 Task: Look for space in Sahāwar, India from 4th June, 2023 to 15th June, 2023 for 2 adults in price range Rs.10000 to Rs.15000. Place can be entire place with 1  bedroom having 1 bed and 1 bathroom. Property type can be house, flat, guest house, hotel. Booking option can be shelf check-in. Required host language is English.
Action: Mouse moved to (414, 59)
Screenshot: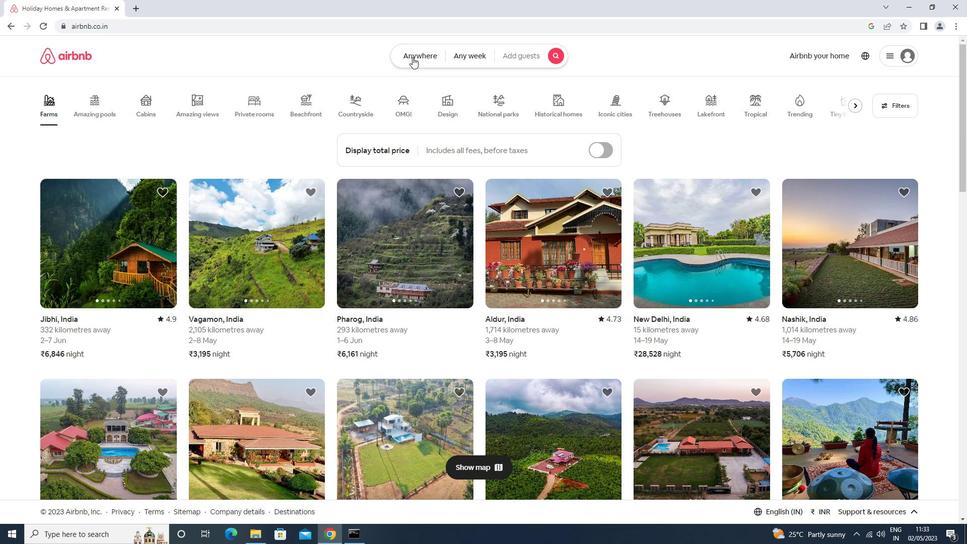 
Action: Mouse pressed left at (414, 59)
Screenshot: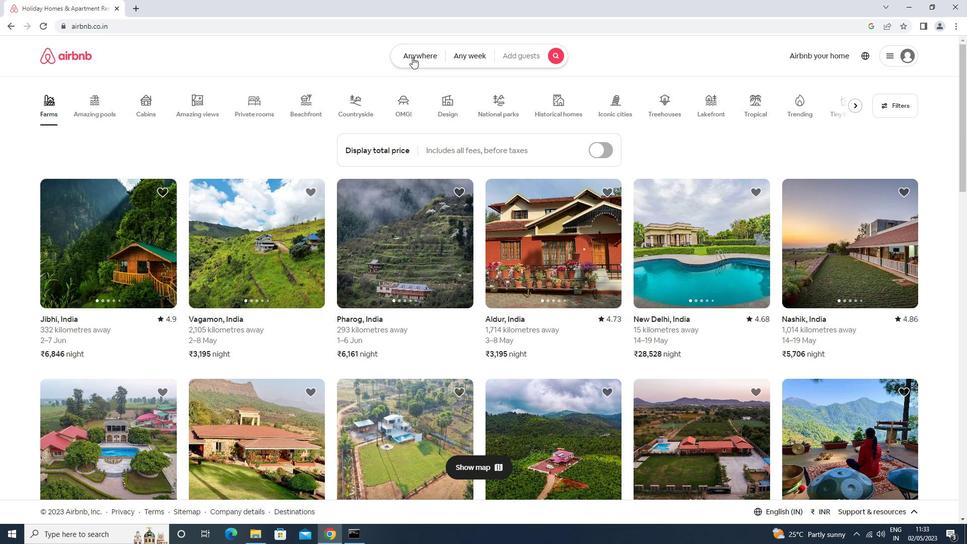 
Action: Mouse moved to (354, 92)
Screenshot: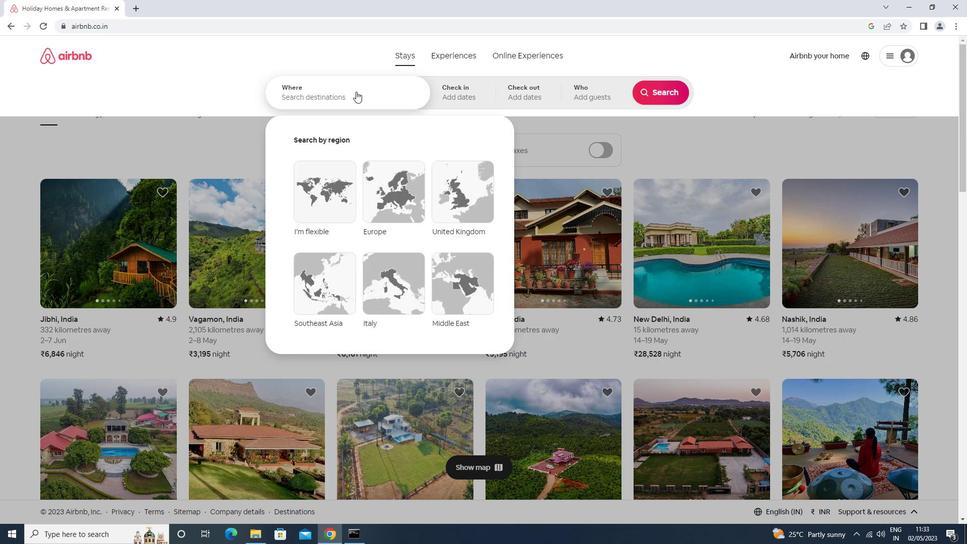 
Action: Mouse pressed left at (354, 92)
Screenshot: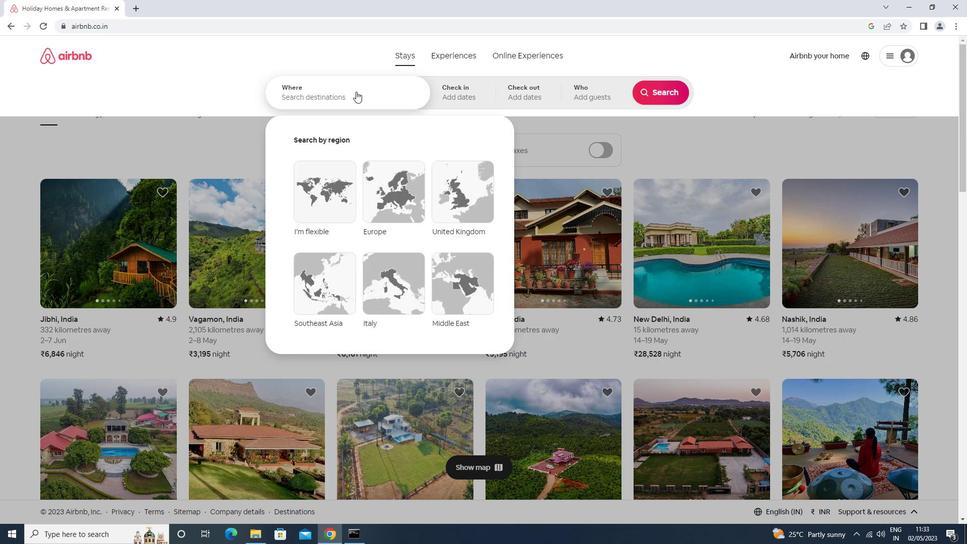 
Action: Key pressed s<Key.caps_lock>ahawar<Key.enter>
Screenshot: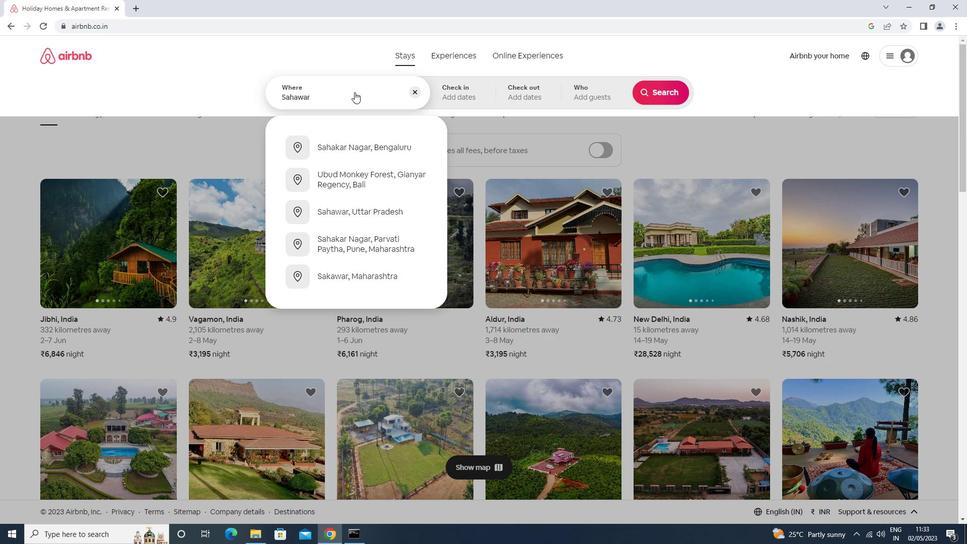 
Action: Mouse moved to (508, 239)
Screenshot: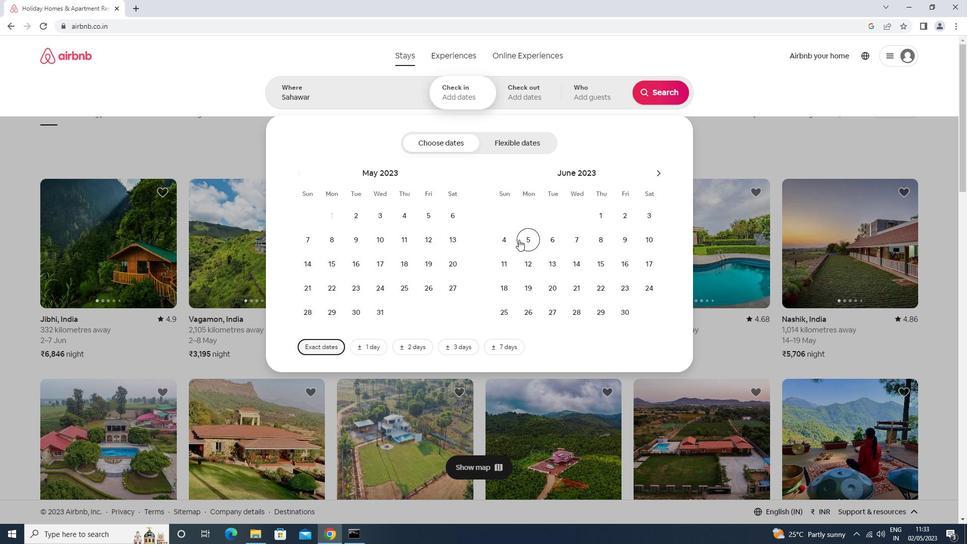
Action: Mouse pressed left at (508, 239)
Screenshot: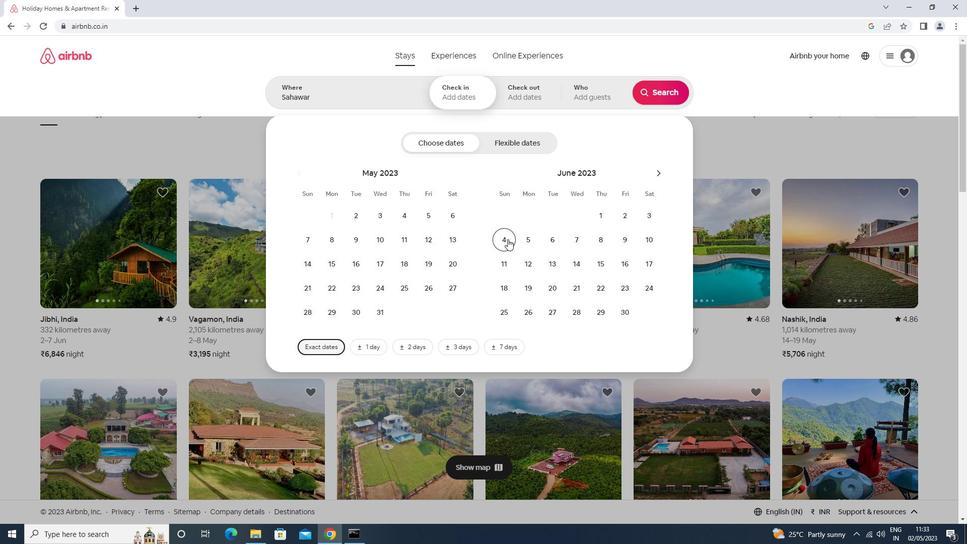 
Action: Mouse moved to (605, 268)
Screenshot: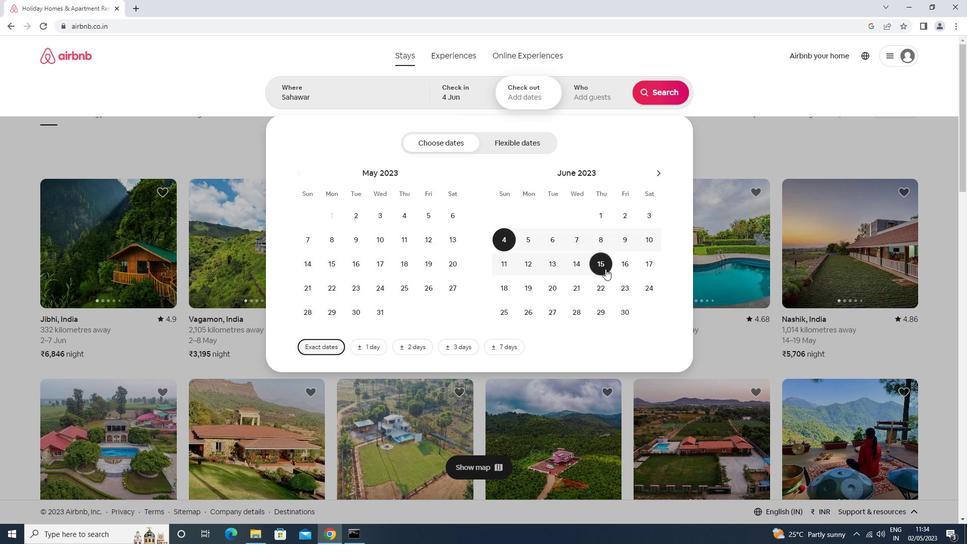 
Action: Mouse pressed left at (605, 268)
Screenshot: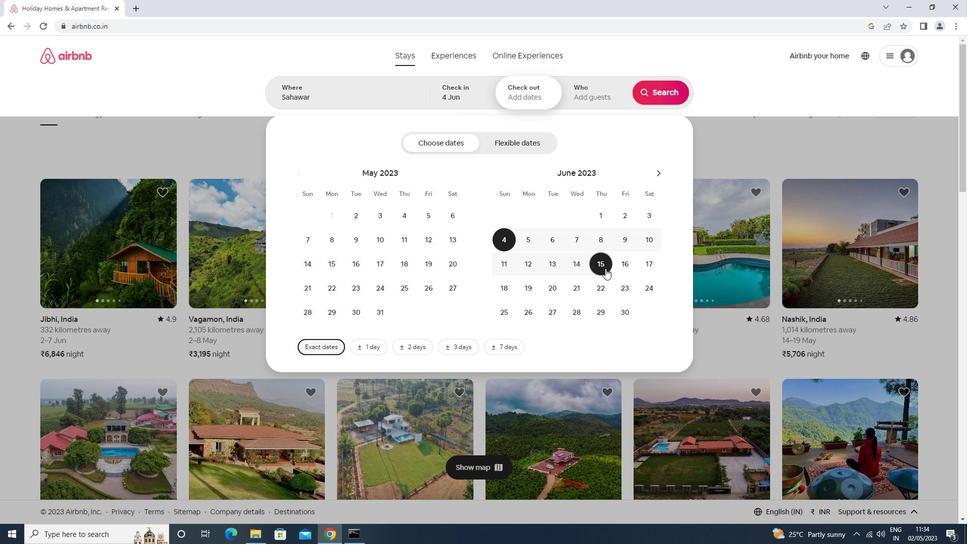 
Action: Mouse moved to (594, 104)
Screenshot: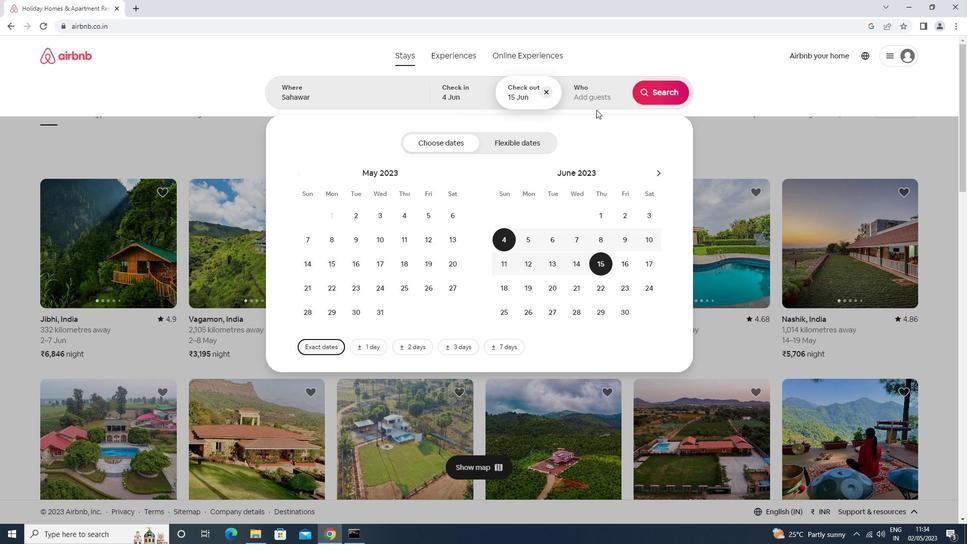 
Action: Mouse pressed left at (594, 104)
Screenshot: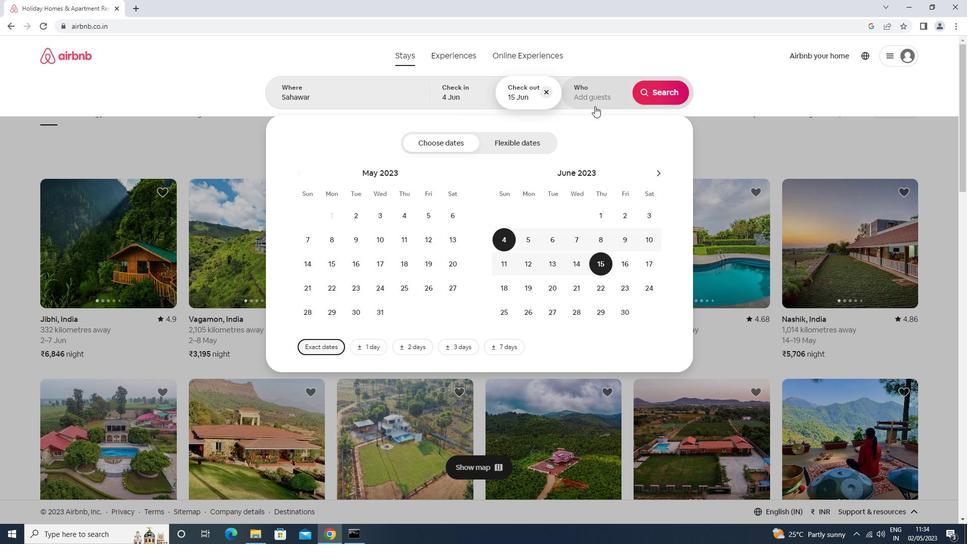 
Action: Mouse moved to (665, 143)
Screenshot: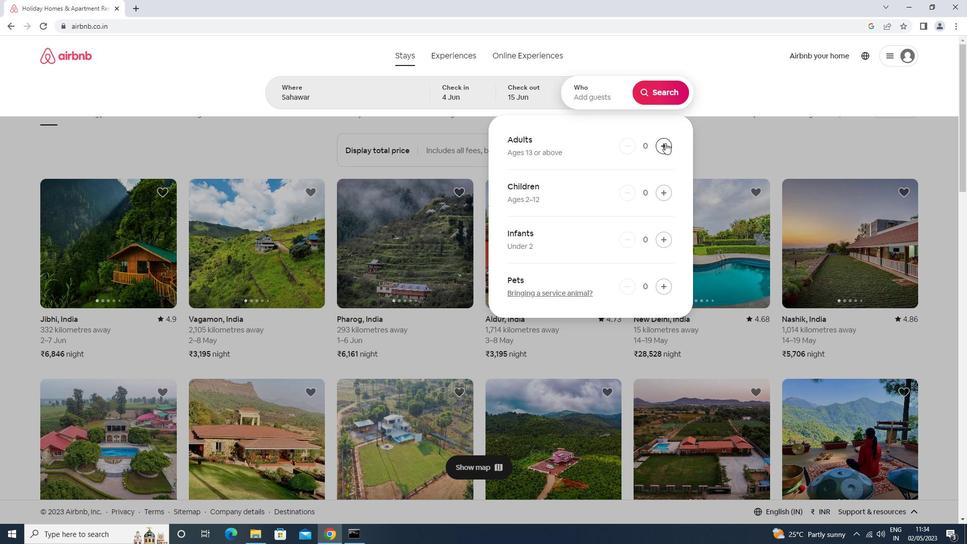 
Action: Mouse pressed left at (665, 143)
Screenshot: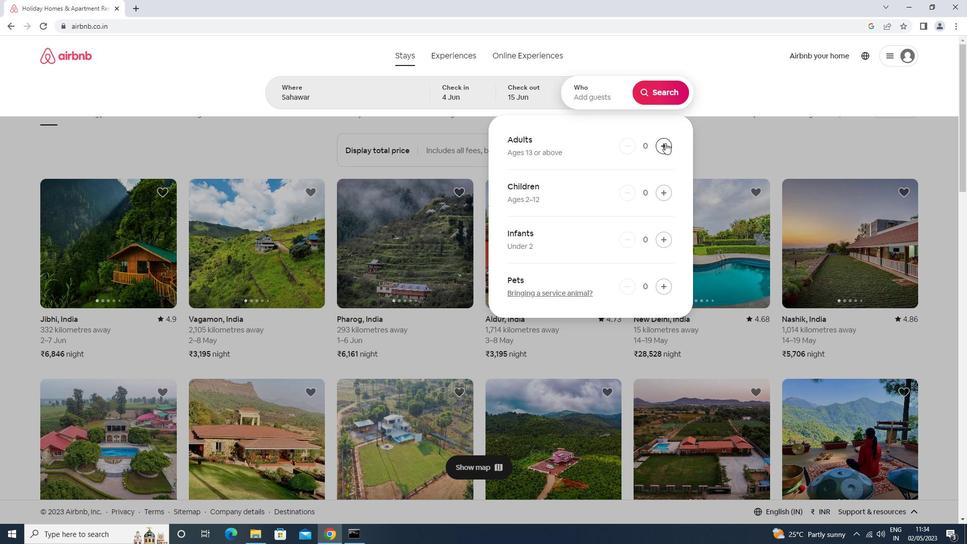 
Action: Mouse pressed left at (665, 143)
Screenshot: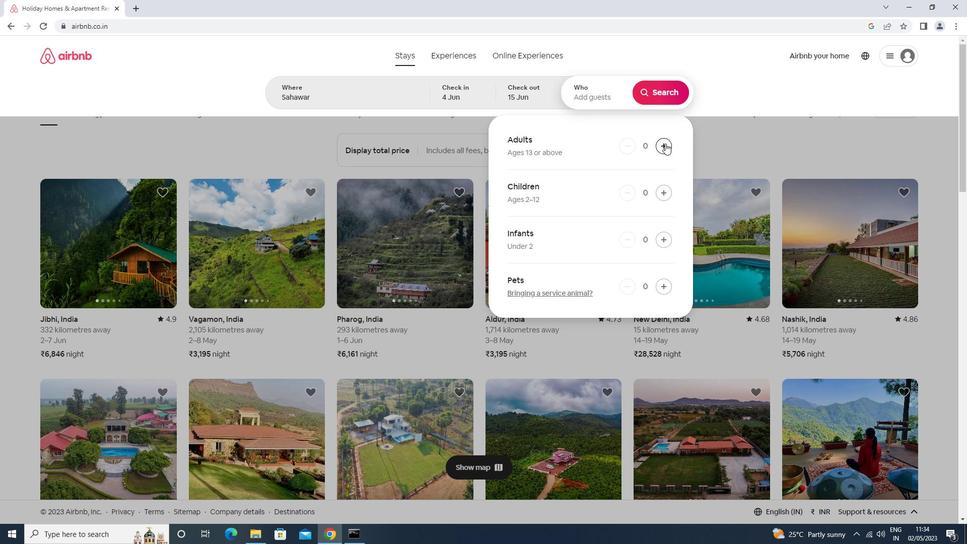 
Action: Mouse moved to (662, 86)
Screenshot: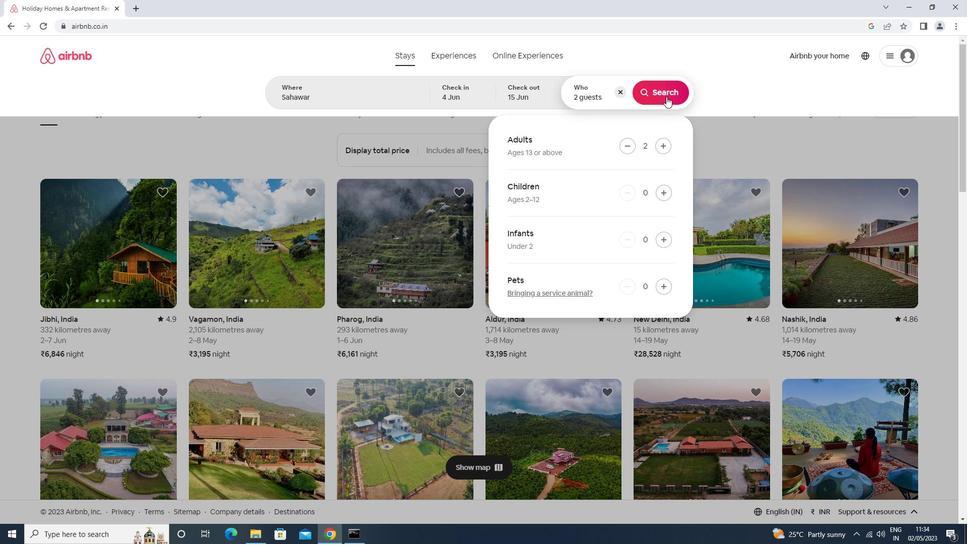 
Action: Mouse pressed left at (662, 86)
Screenshot: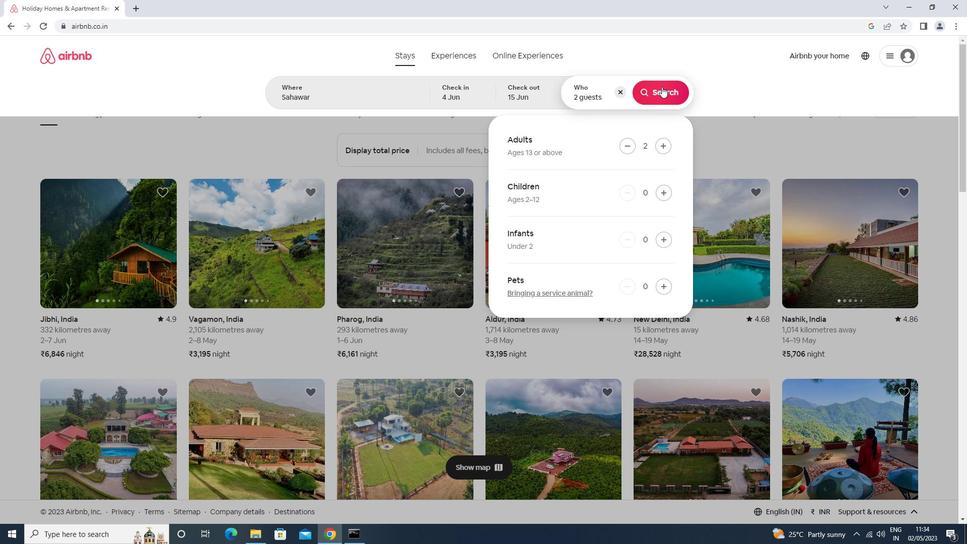 
Action: Mouse moved to (925, 96)
Screenshot: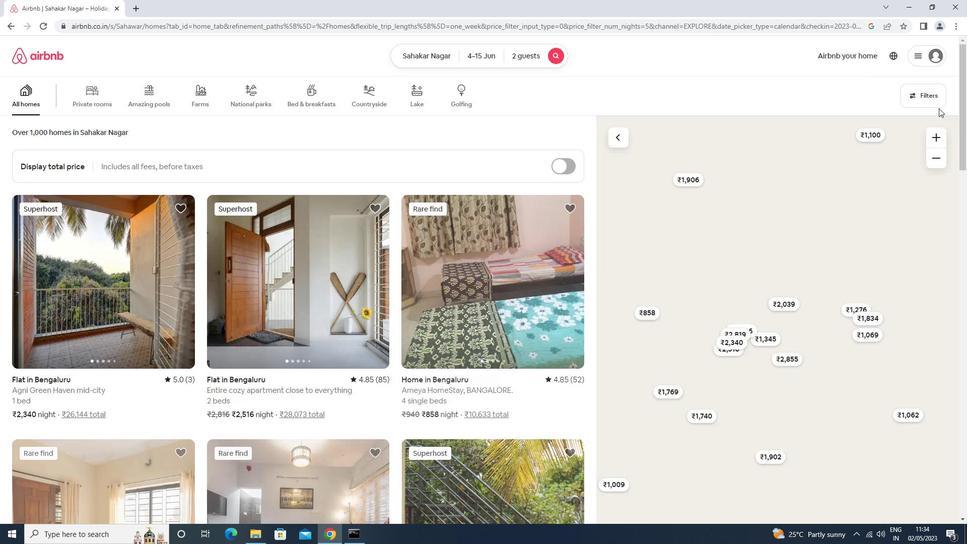 
Action: Mouse pressed left at (925, 96)
Screenshot: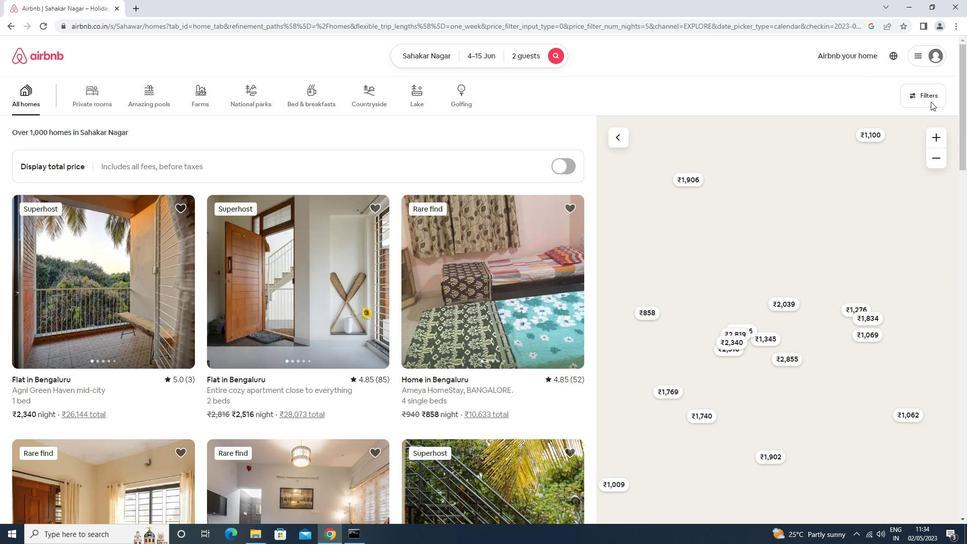 
Action: Mouse moved to (435, 225)
Screenshot: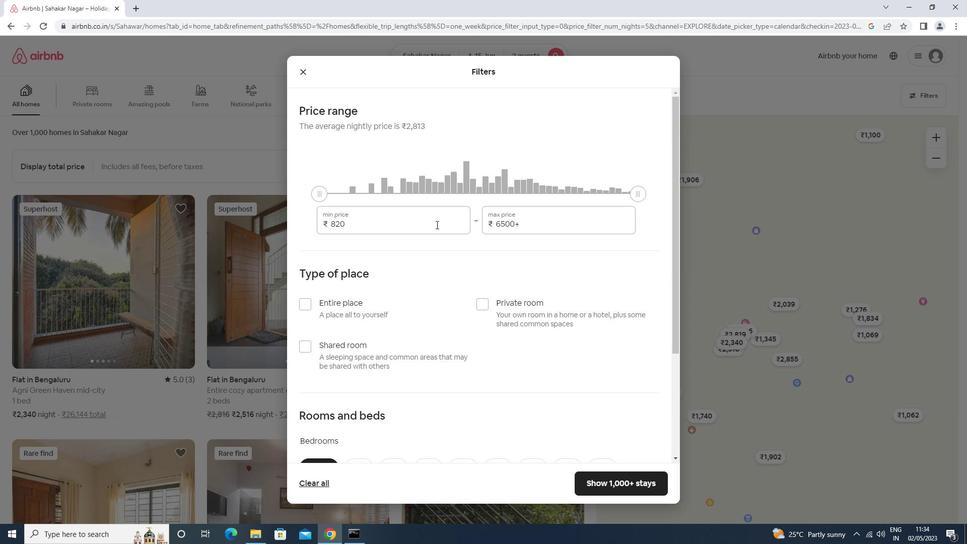 
Action: Mouse pressed left at (435, 225)
Screenshot: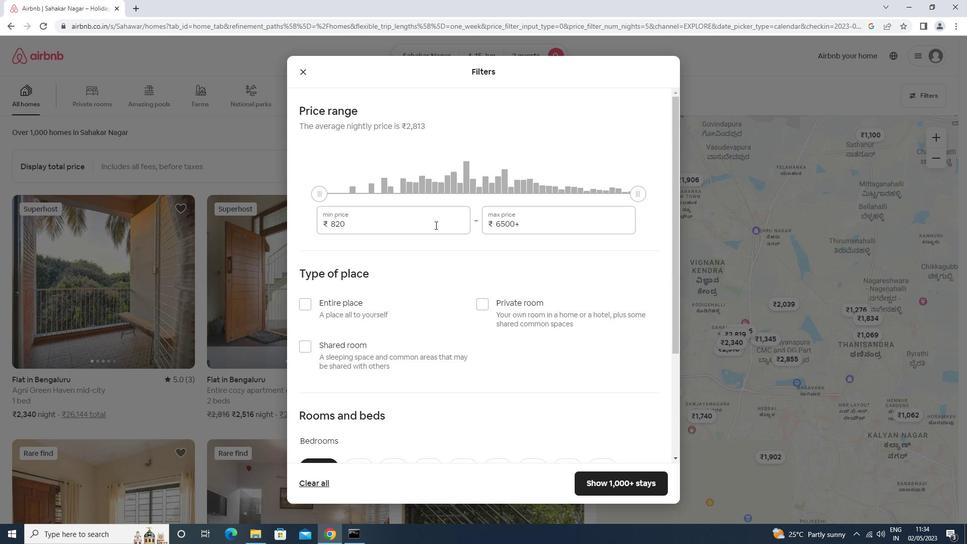 
Action: Mouse moved to (433, 225)
Screenshot: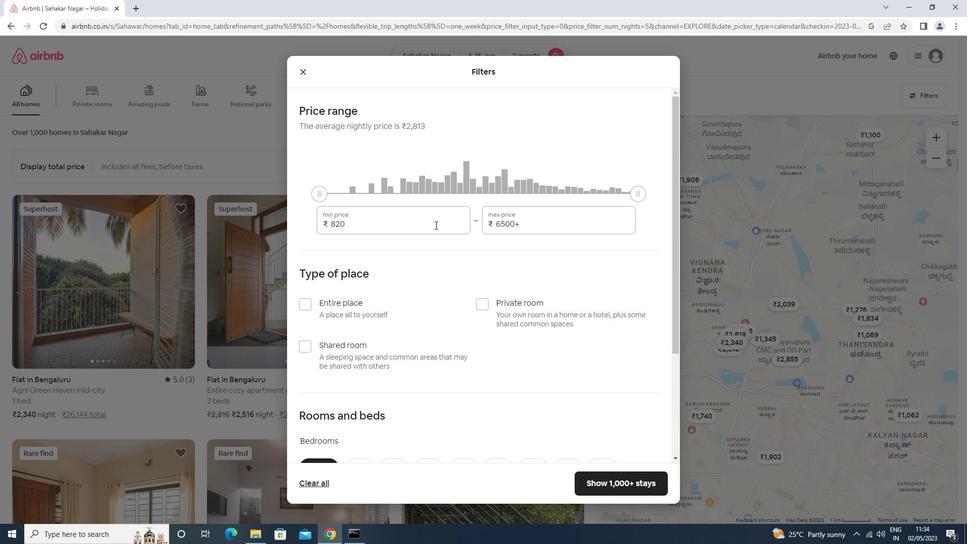 
Action: Key pressed <Key.backspace><Key.backspace><Key.backspace><Key.backspace><Key.backspace><Key.backspace>10000<Key.tab>15000
Screenshot: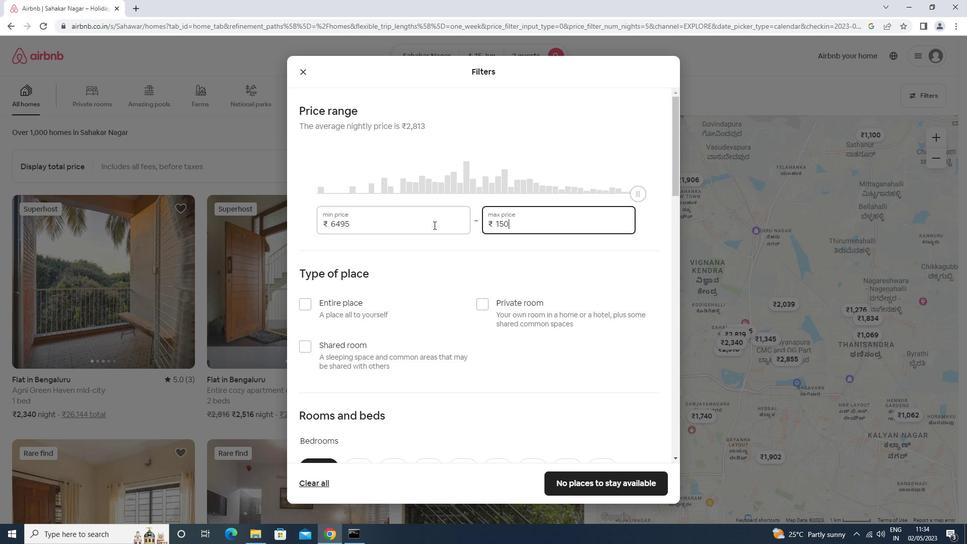 
Action: Mouse moved to (317, 306)
Screenshot: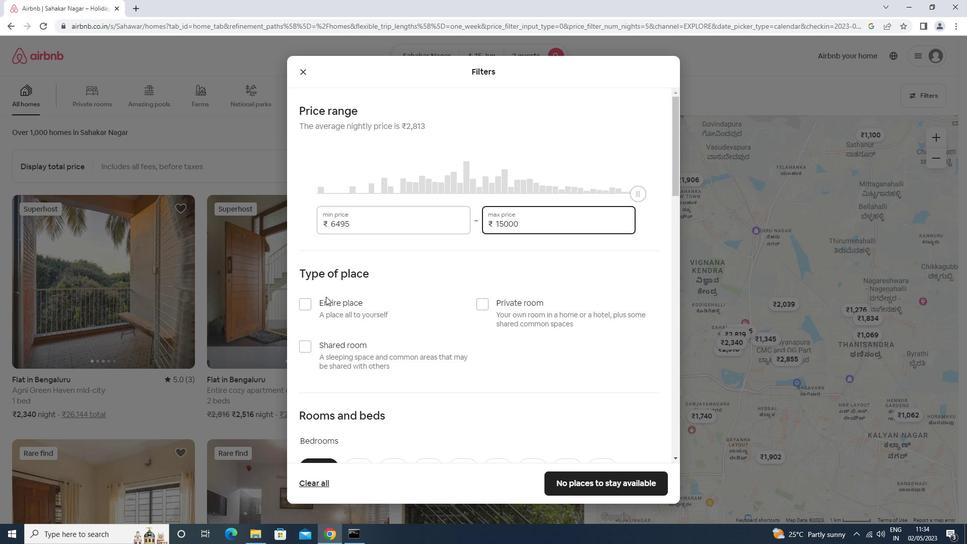 
Action: Mouse pressed left at (317, 306)
Screenshot: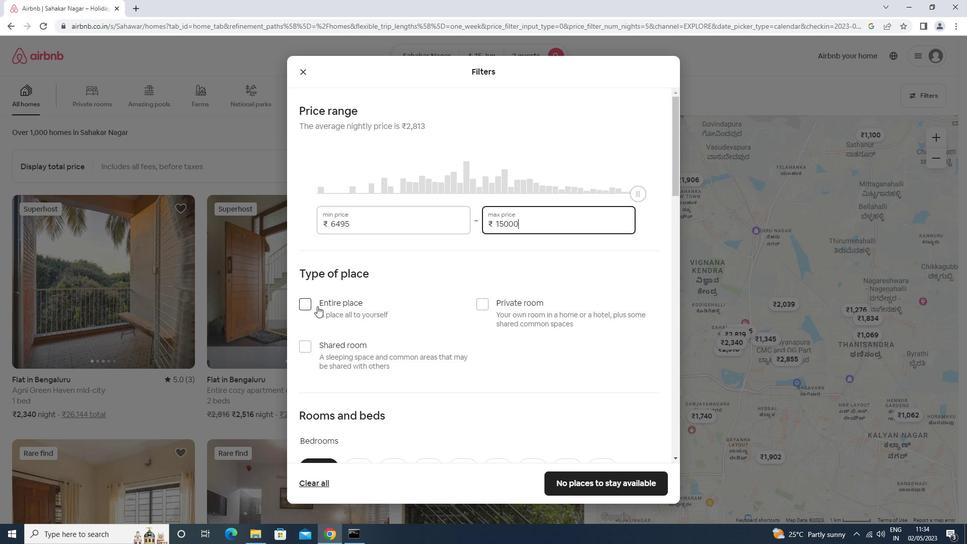 
Action: Mouse moved to (336, 302)
Screenshot: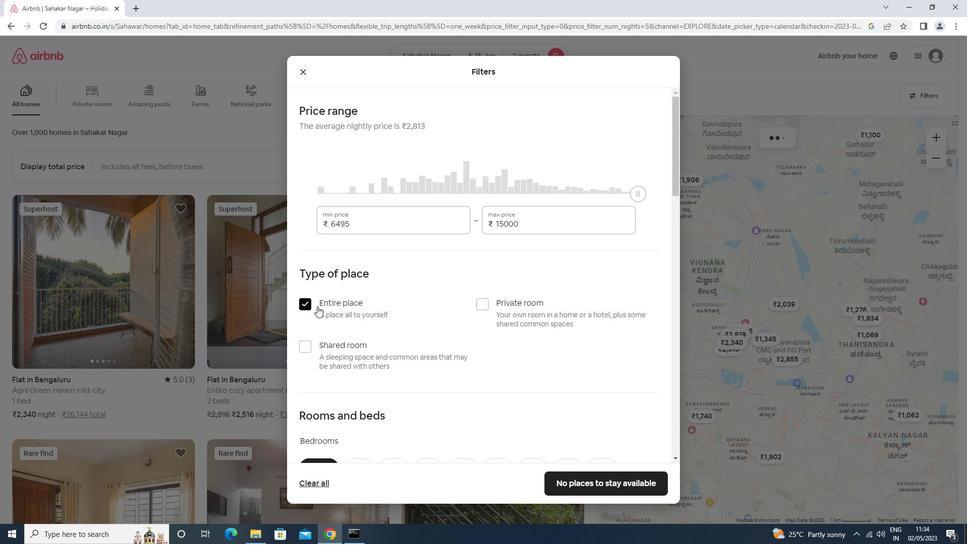 
Action: Mouse scrolled (336, 302) with delta (0, 0)
Screenshot: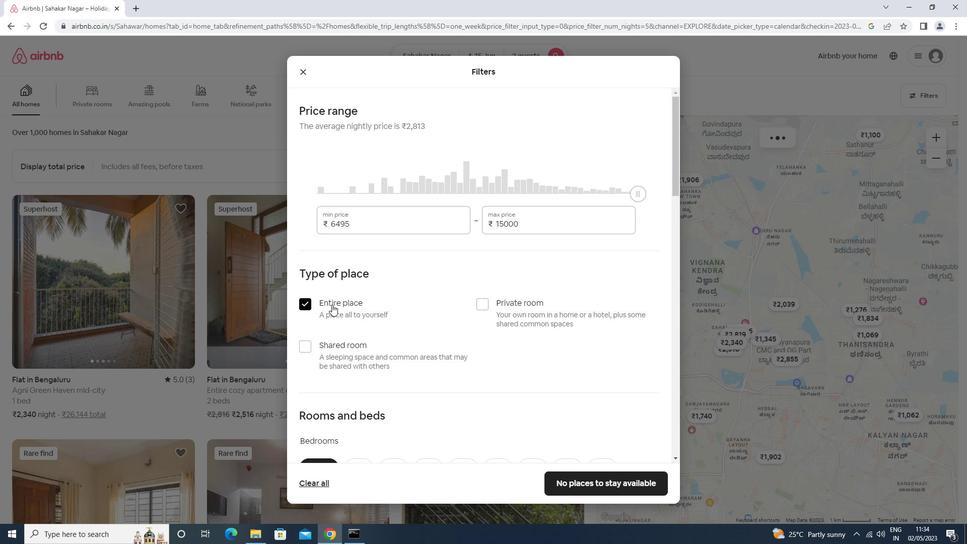 
Action: Mouse scrolled (336, 302) with delta (0, 0)
Screenshot: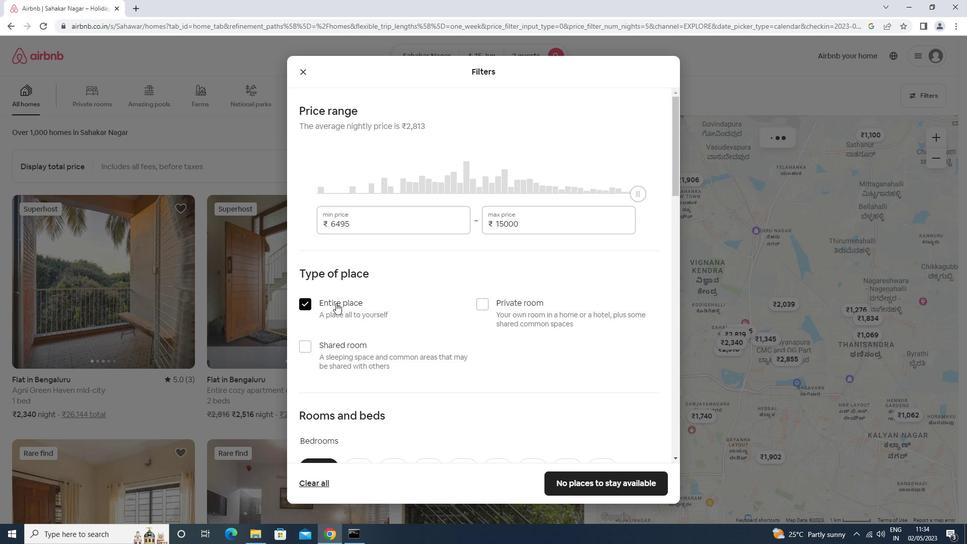 
Action: Mouse scrolled (336, 302) with delta (0, 0)
Screenshot: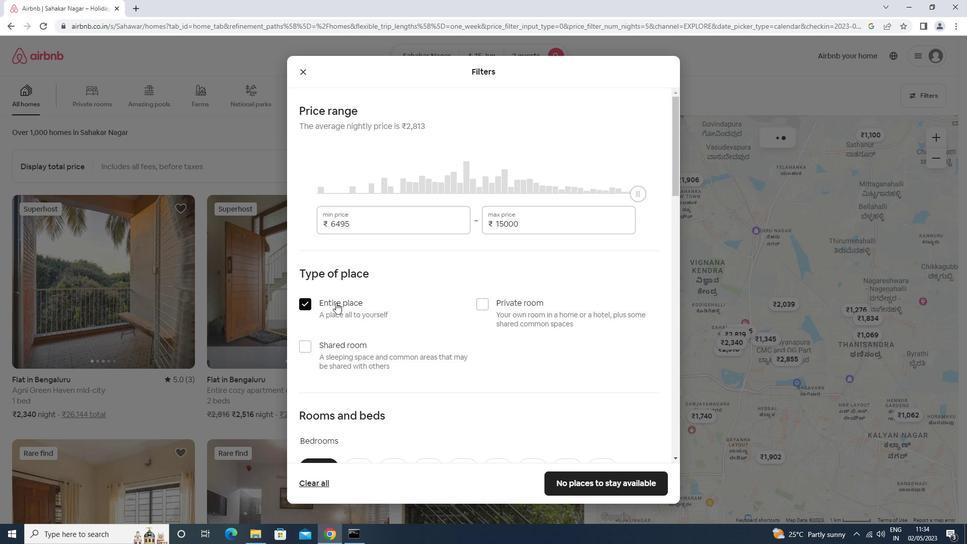 
Action: Mouse scrolled (336, 302) with delta (0, 0)
Screenshot: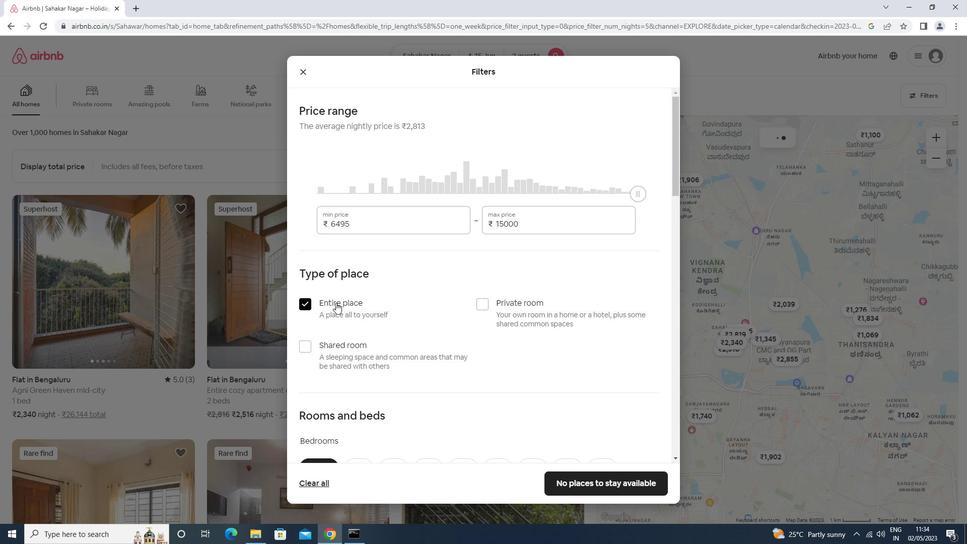 
Action: Mouse moved to (356, 265)
Screenshot: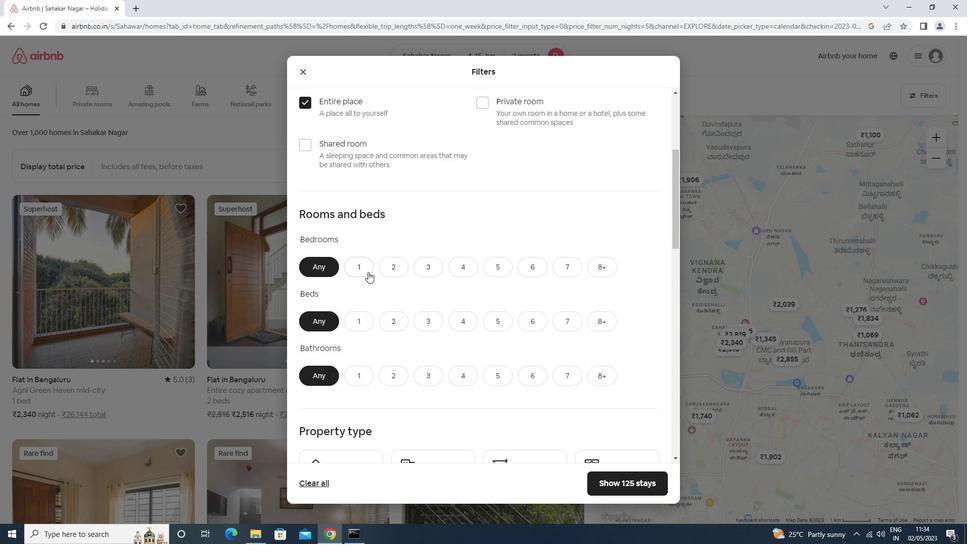 
Action: Mouse pressed left at (356, 265)
Screenshot: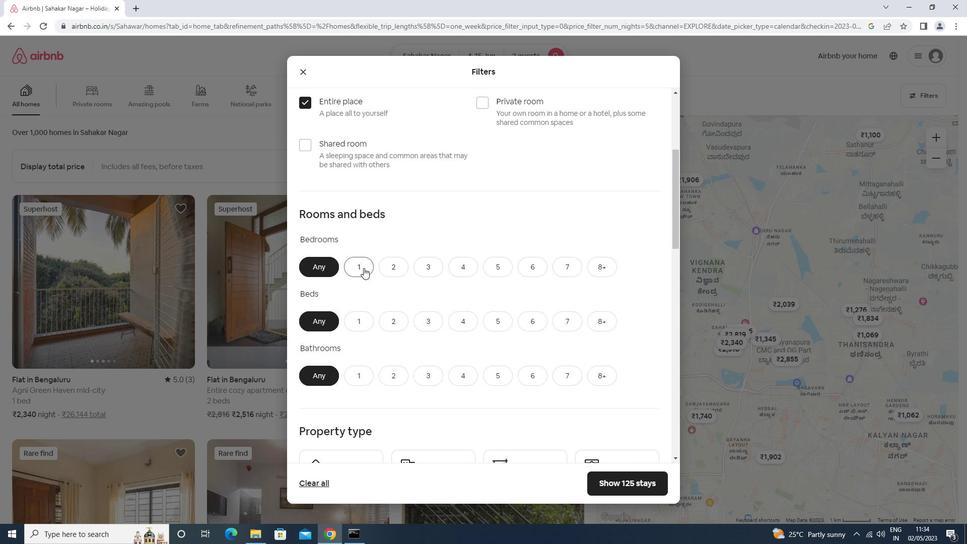 
Action: Mouse moved to (359, 321)
Screenshot: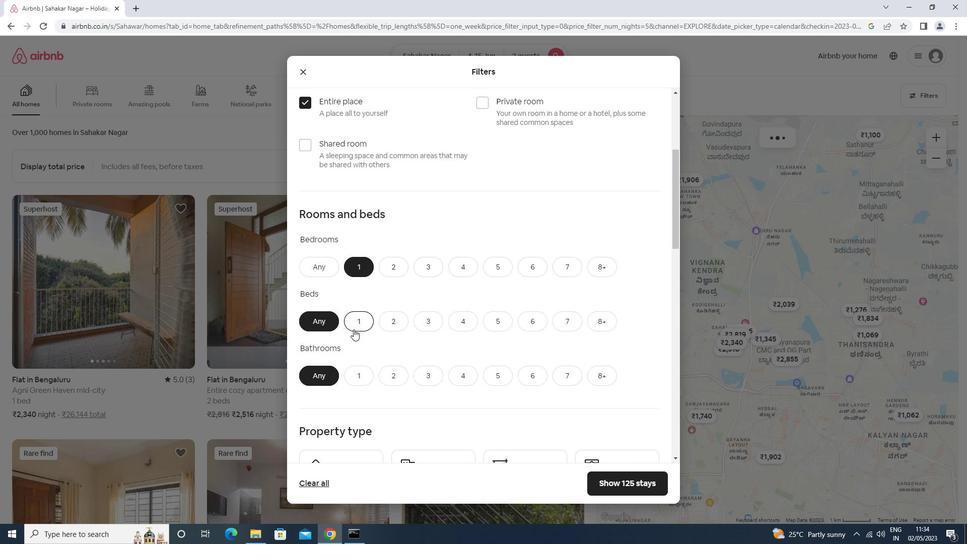 
Action: Mouse pressed left at (359, 321)
Screenshot: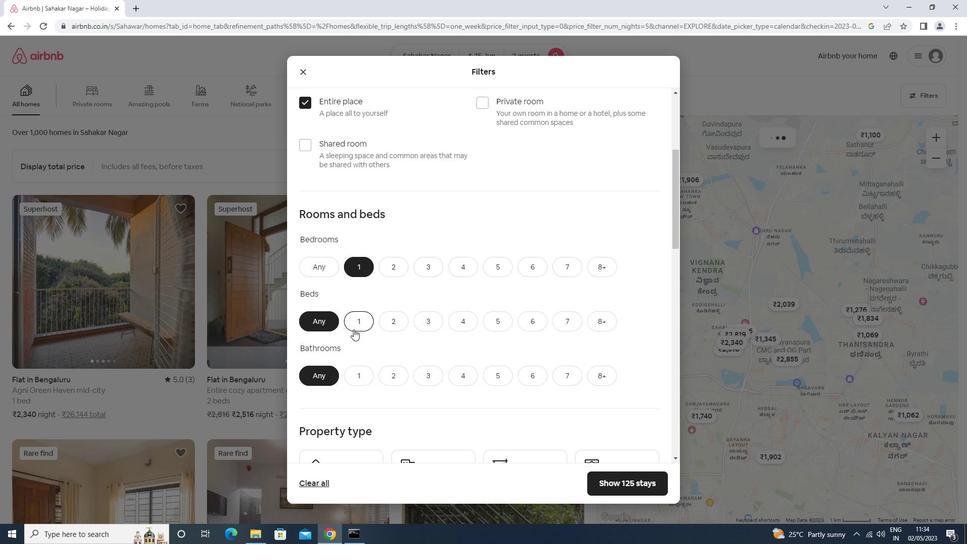 
Action: Mouse moved to (363, 374)
Screenshot: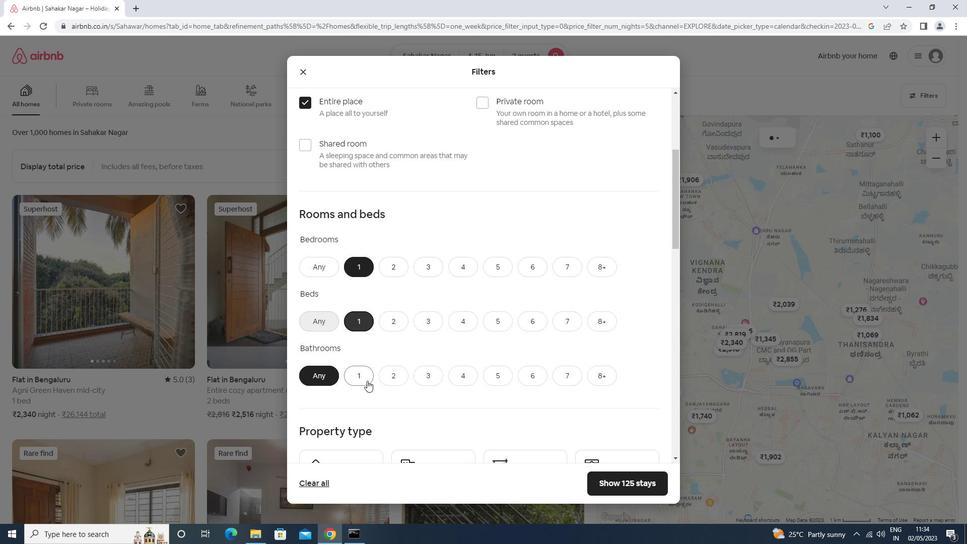 
Action: Mouse pressed left at (363, 374)
Screenshot: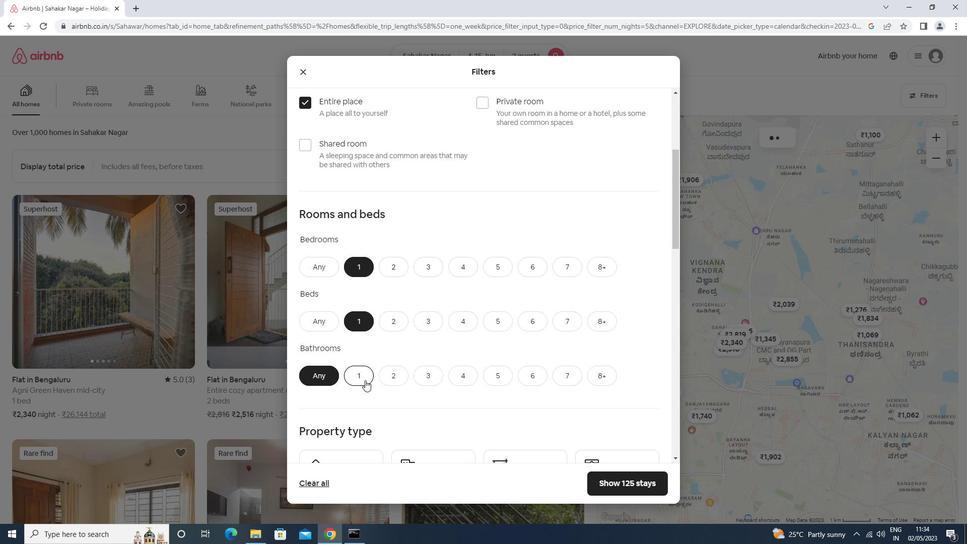 
Action: Mouse moved to (363, 364)
Screenshot: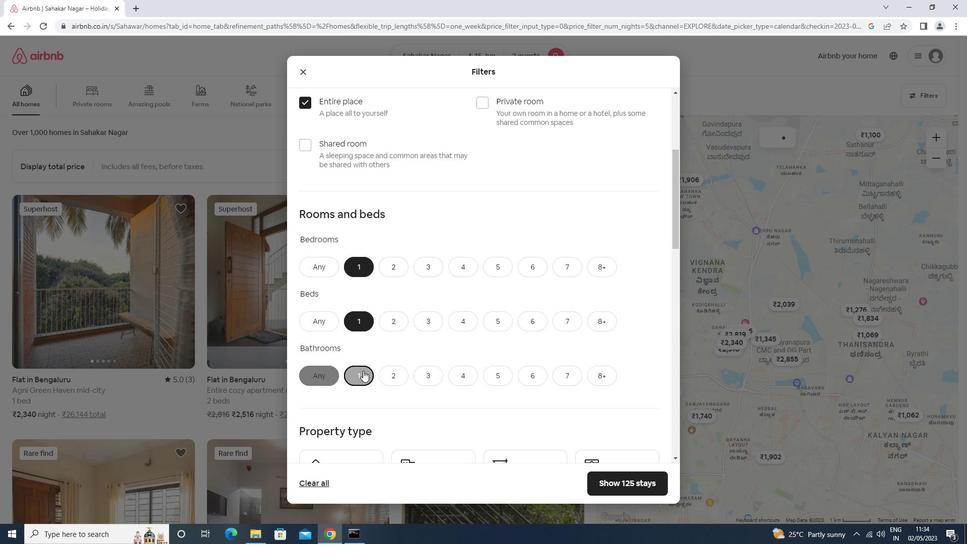 
Action: Mouse scrolled (363, 363) with delta (0, 0)
Screenshot: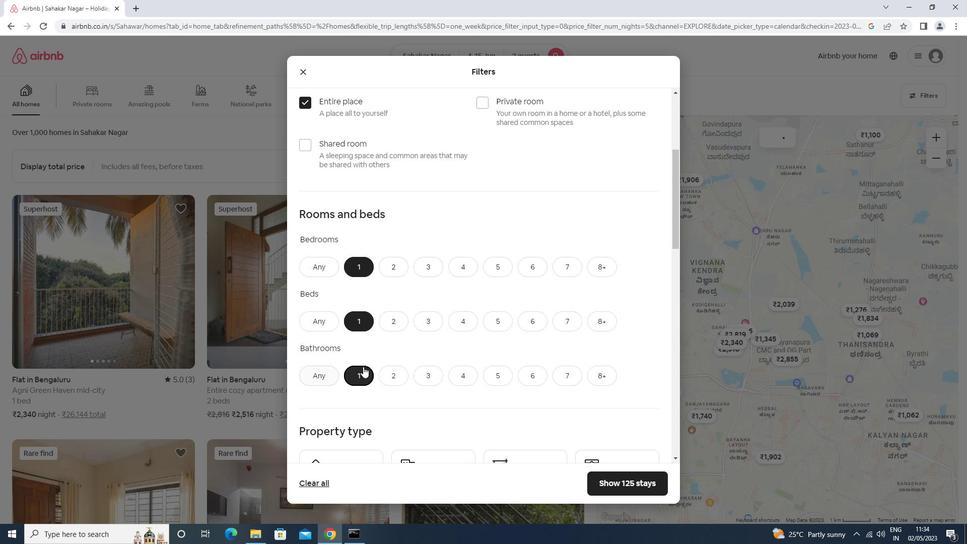 
Action: Mouse scrolled (363, 363) with delta (0, 0)
Screenshot: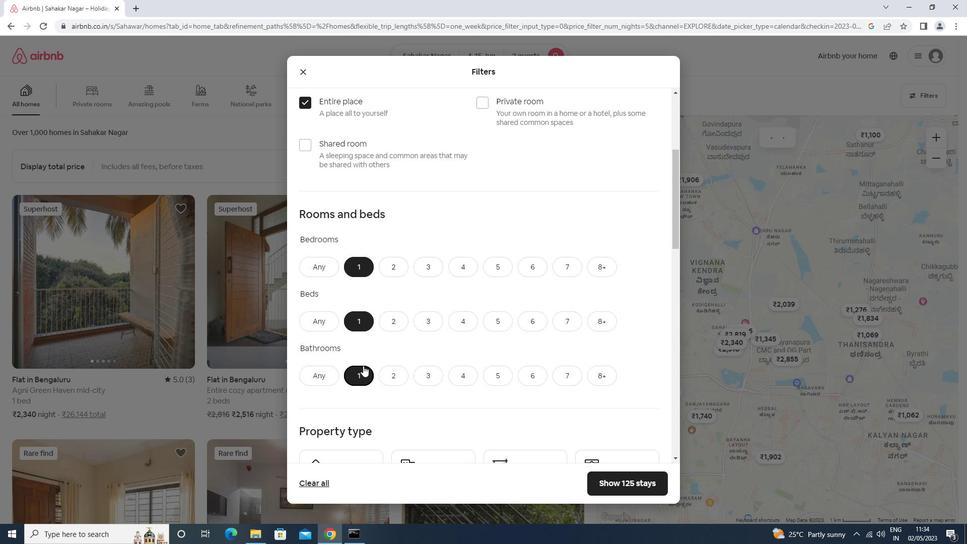
Action: Mouse scrolled (363, 363) with delta (0, 0)
Screenshot: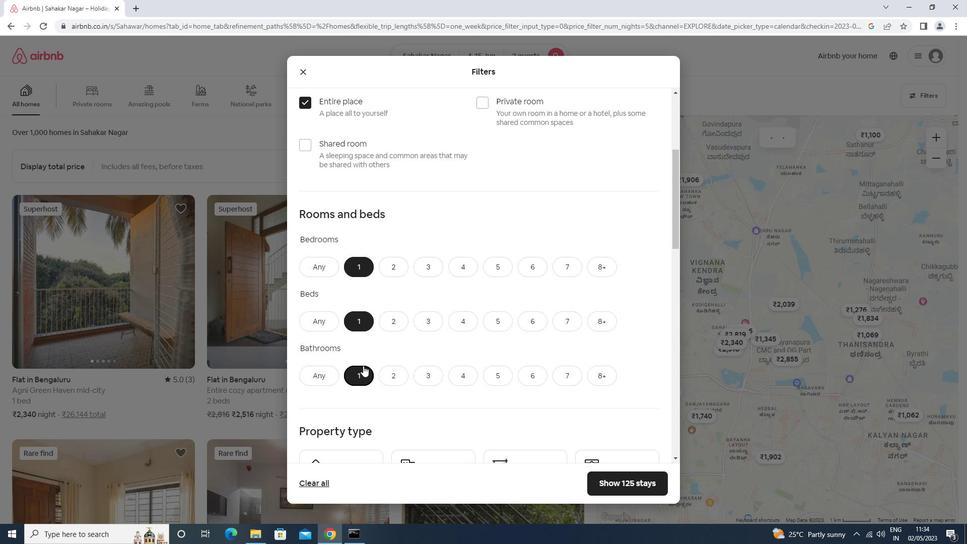 
Action: Mouse scrolled (363, 363) with delta (0, 0)
Screenshot: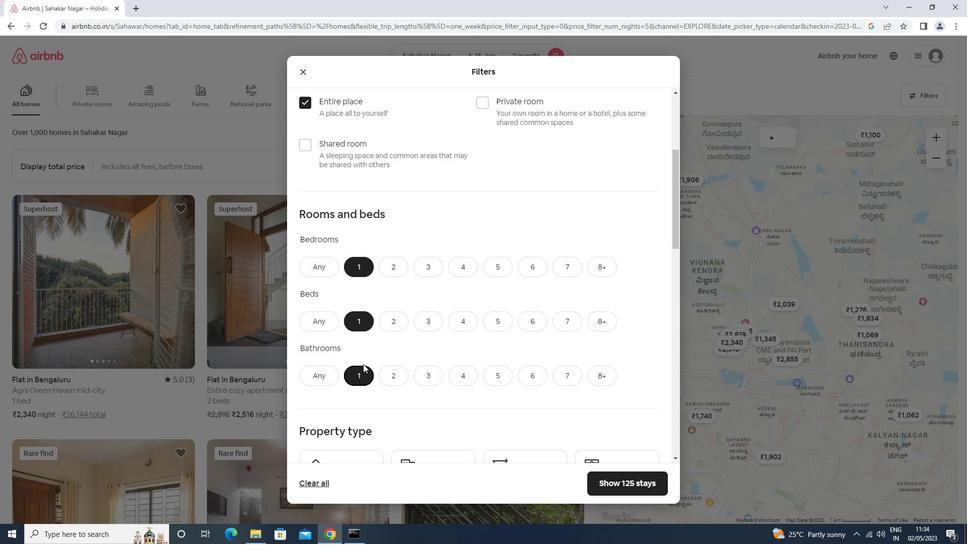 
Action: Mouse moved to (340, 305)
Screenshot: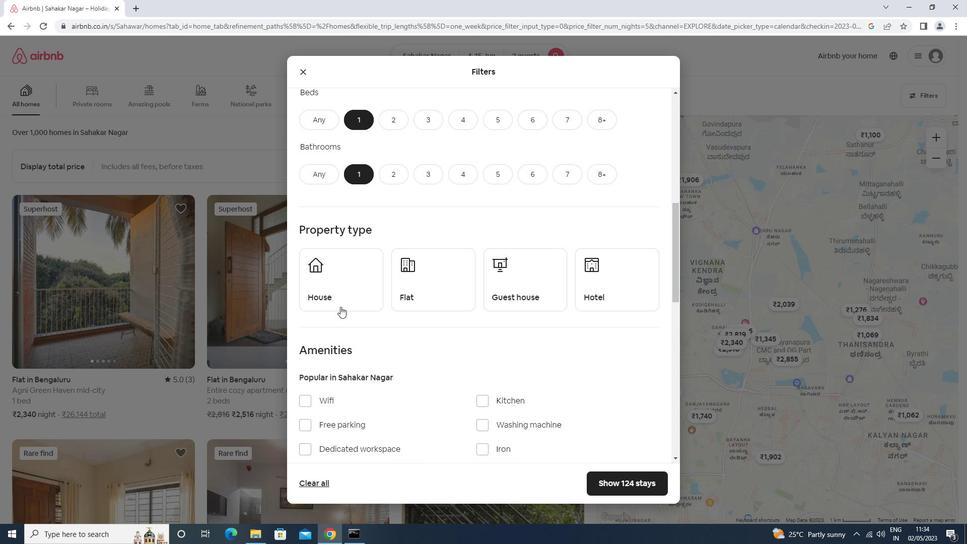 
Action: Mouse pressed left at (340, 305)
Screenshot: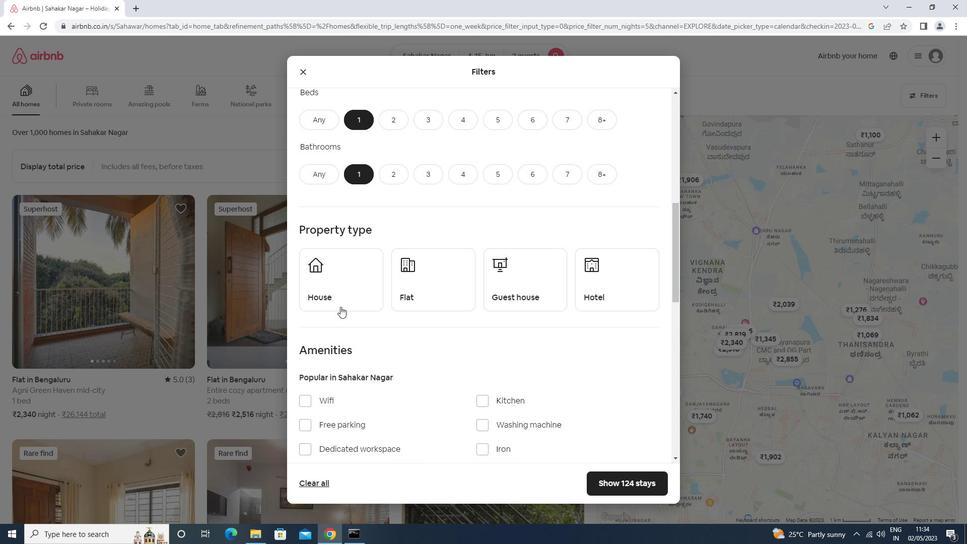 
Action: Mouse moved to (452, 289)
Screenshot: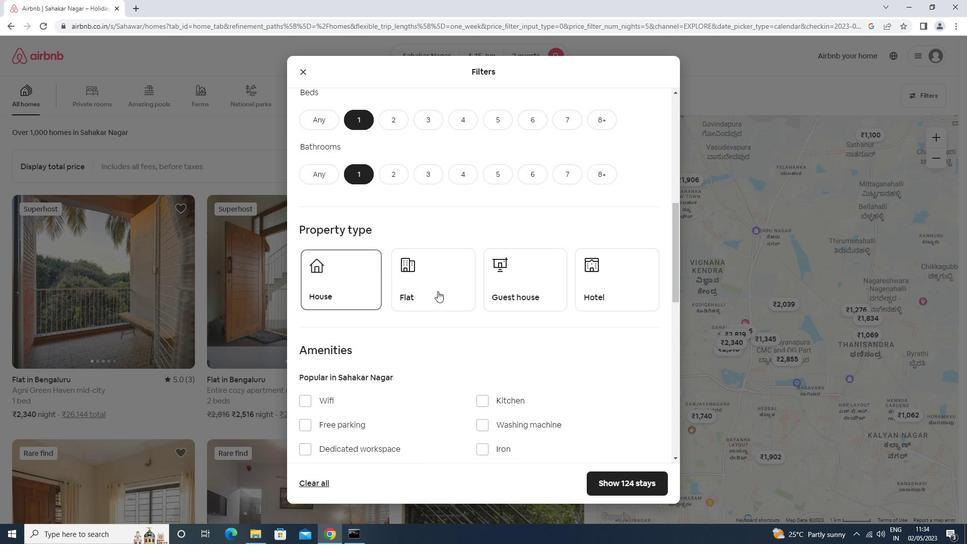
Action: Mouse pressed left at (452, 289)
Screenshot: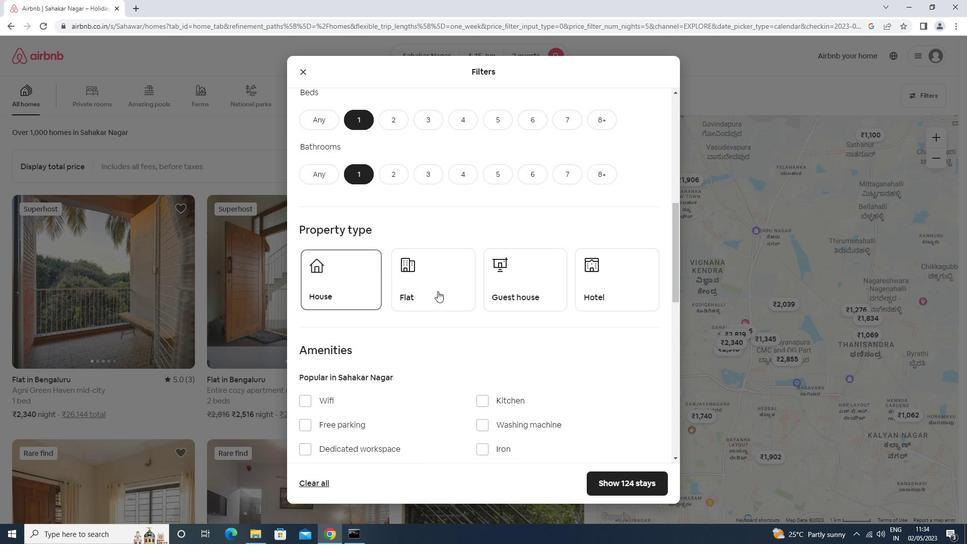
Action: Mouse moved to (524, 291)
Screenshot: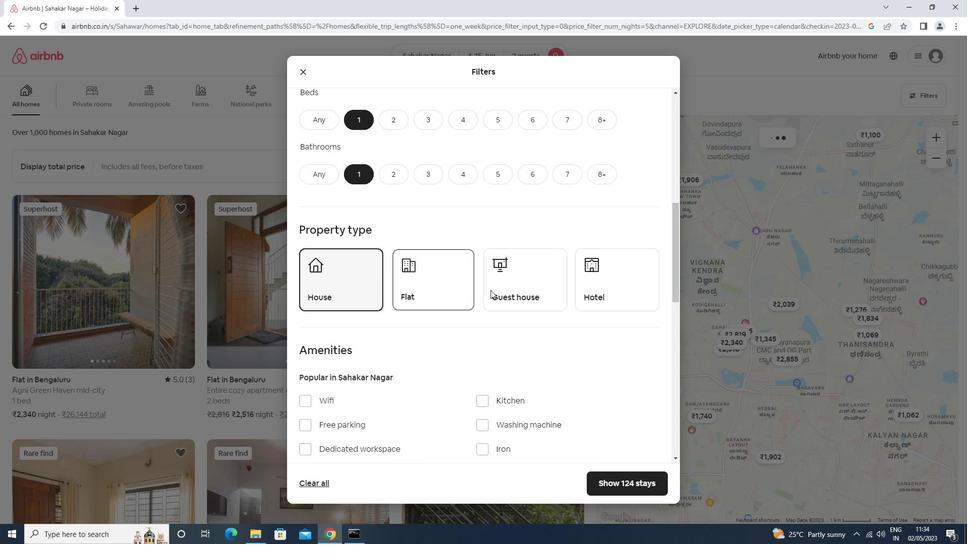 
Action: Mouse pressed left at (524, 291)
Screenshot: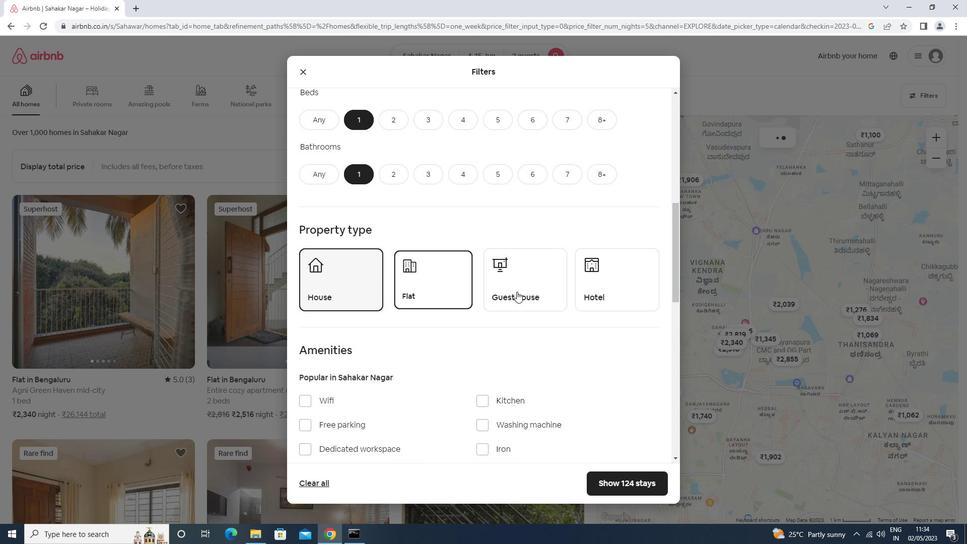 
Action: Mouse moved to (620, 285)
Screenshot: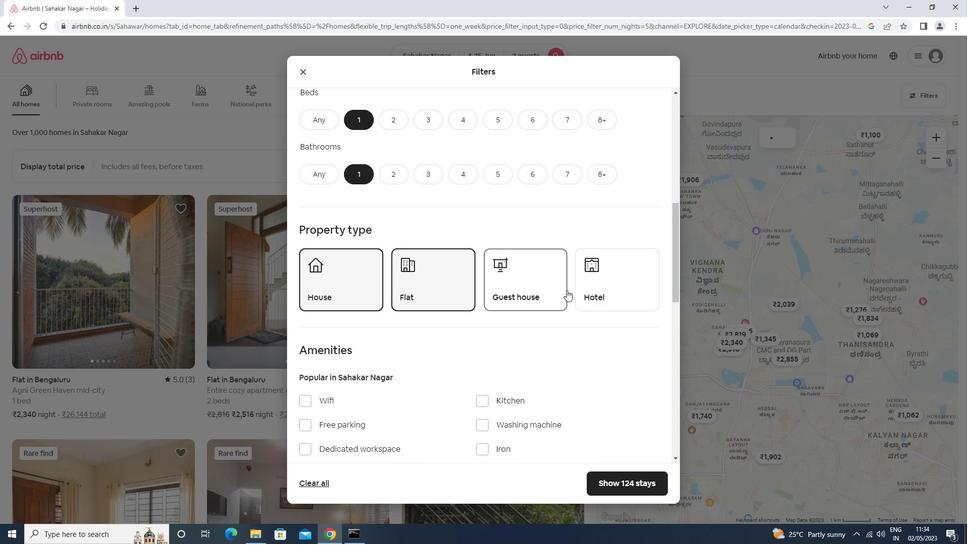 
Action: Mouse pressed left at (620, 285)
Screenshot: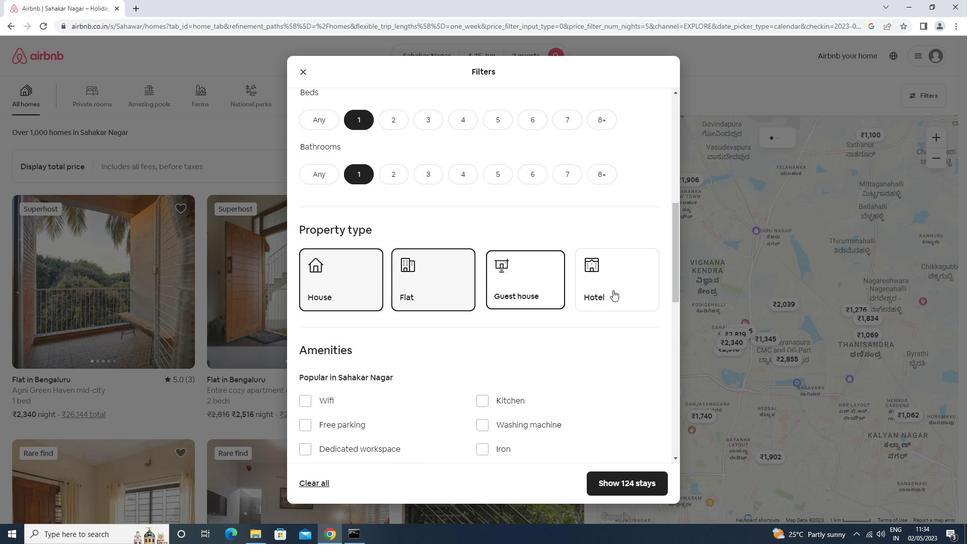 
Action: Mouse moved to (593, 284)
Screenshot: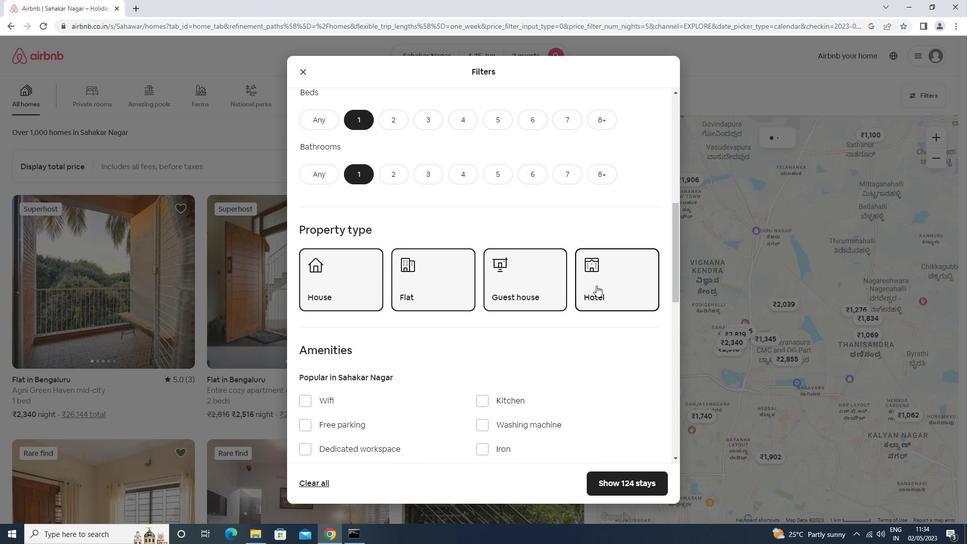 
Action: Mouse scrolled (593, 284) with delta (0, 0)
Screenshot: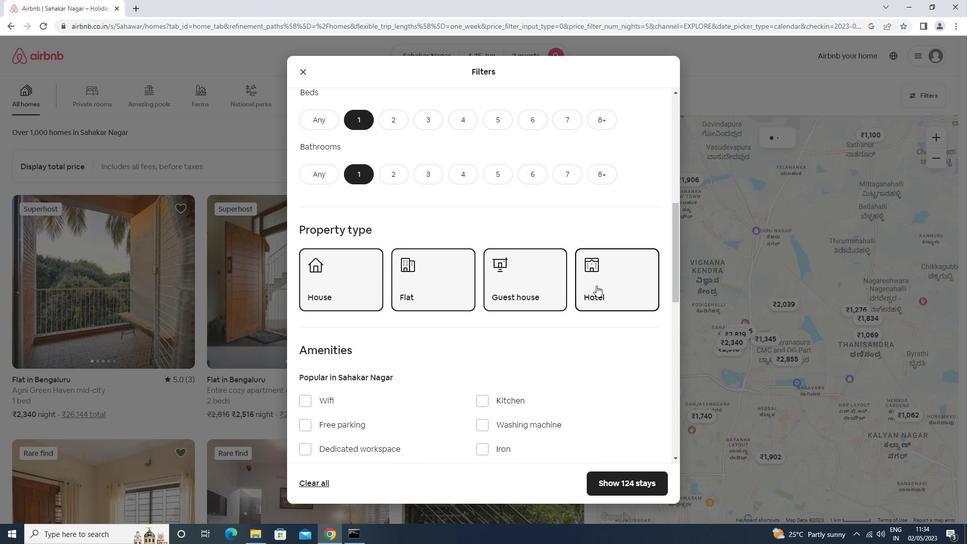 
Action: Mouse moved to (593, 284)
Screenshot: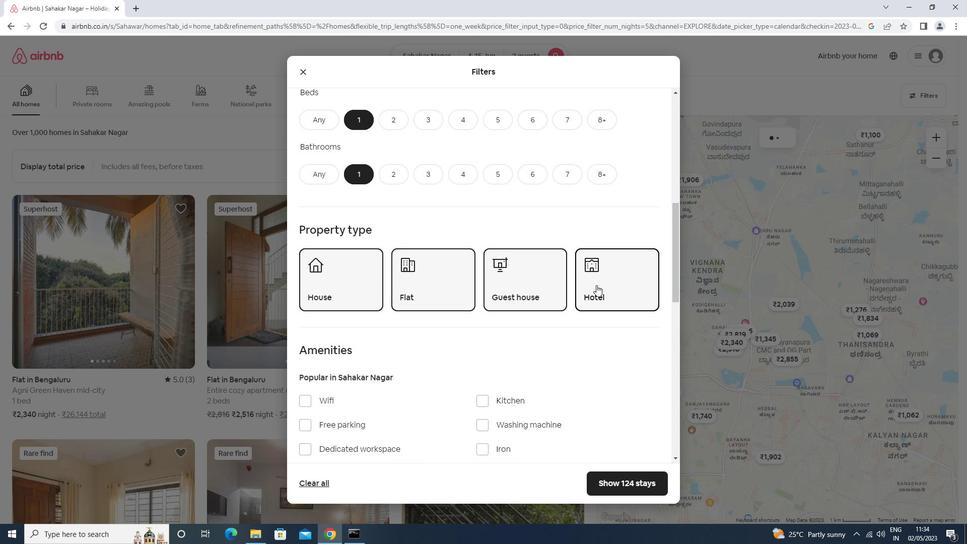 
Action: Mouse scrolled (593, 284) with delta (0, 0)
Screenshot: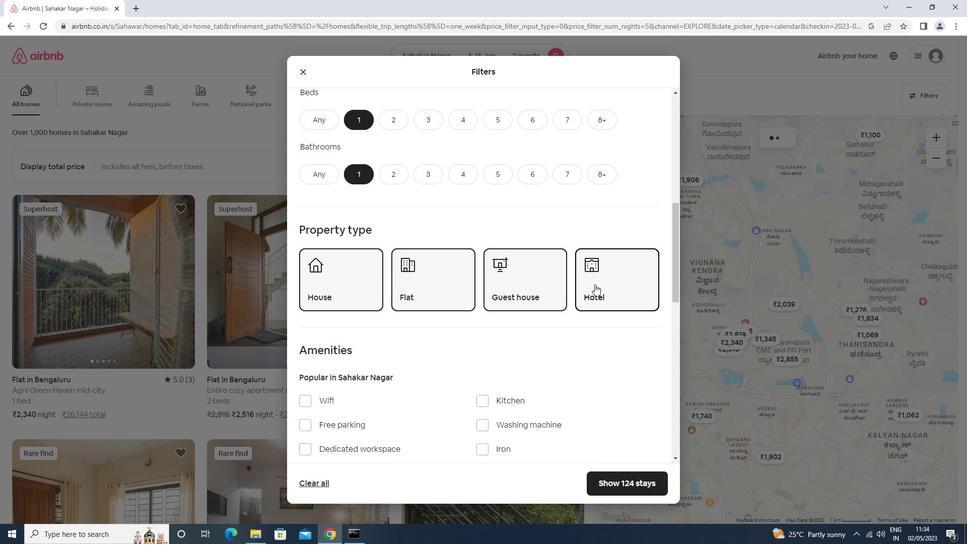 
Action: Mouse moved to (592, 285)
Screenshot: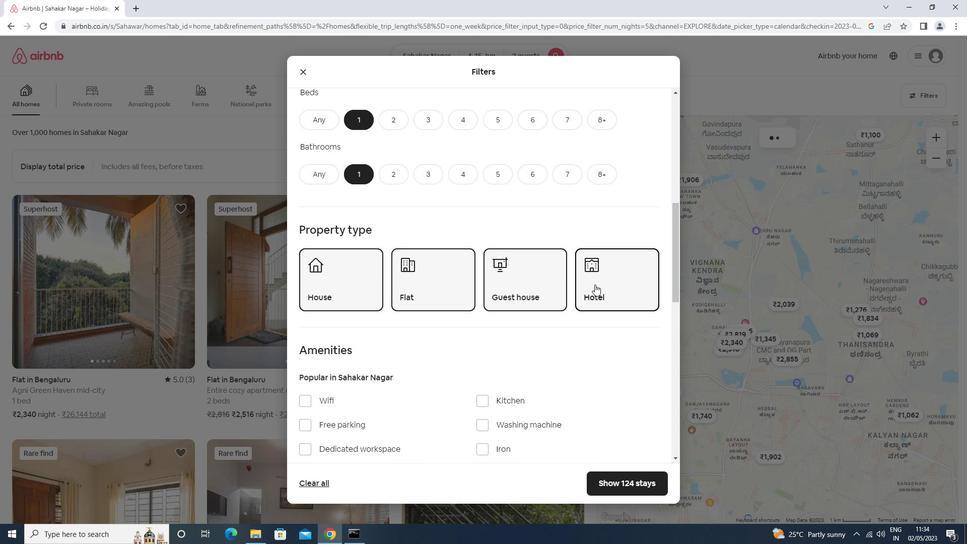 
Action: Mouse scrolled (592, 284) with delta (0, 0)
Screenshot: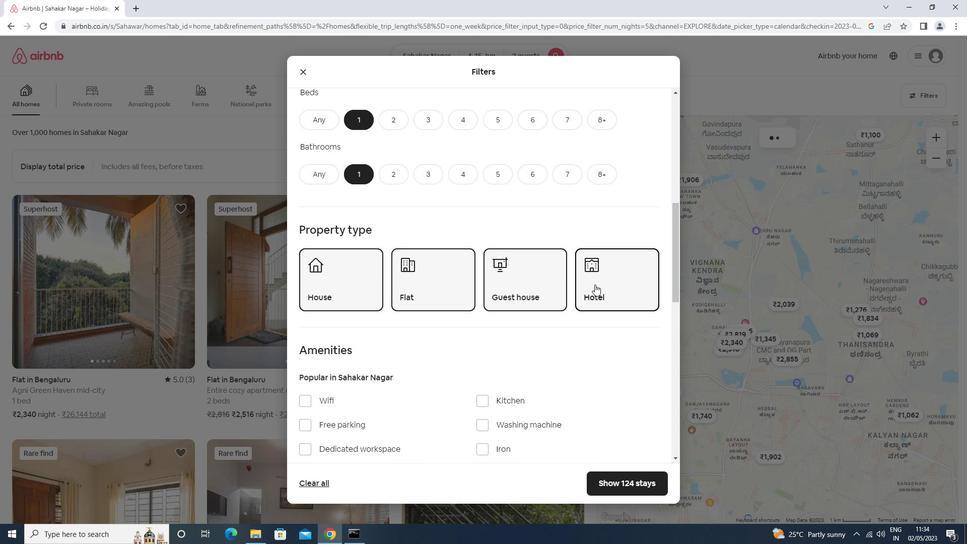 
Action: Mouse moved to (592, 285)
Screenshot: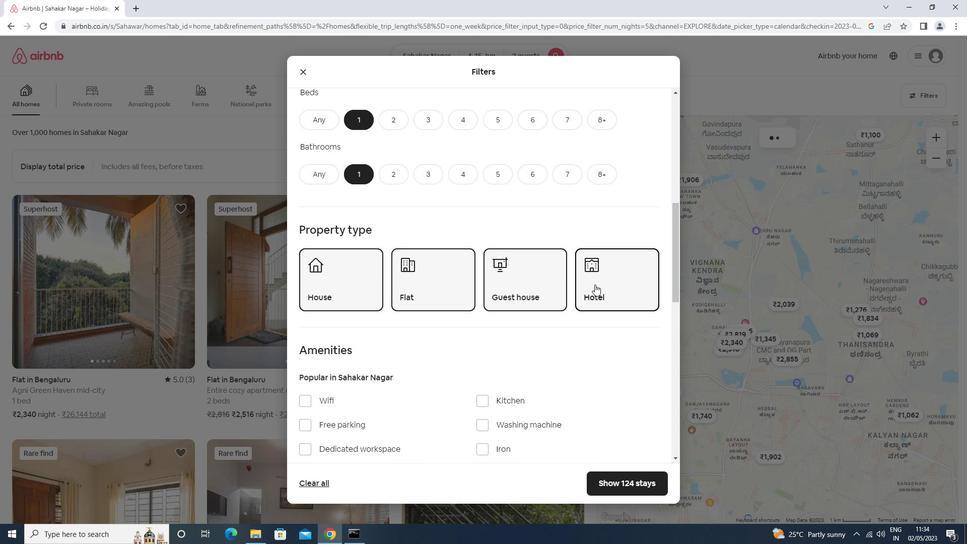 
Action: Mouse scrolled (592, 285) with delta (0, 0)
Screenshot: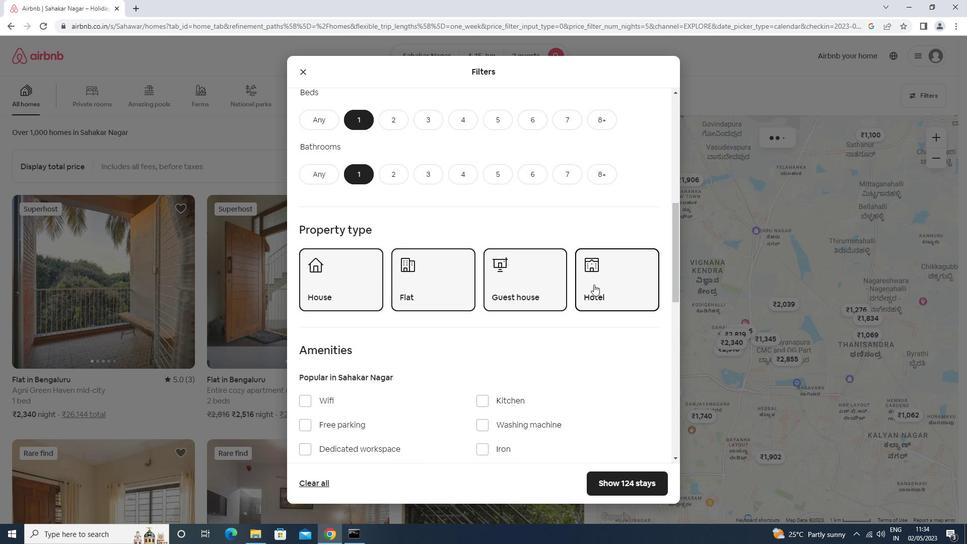 
Action: Mouse moved to (585, 291)
Screenshot: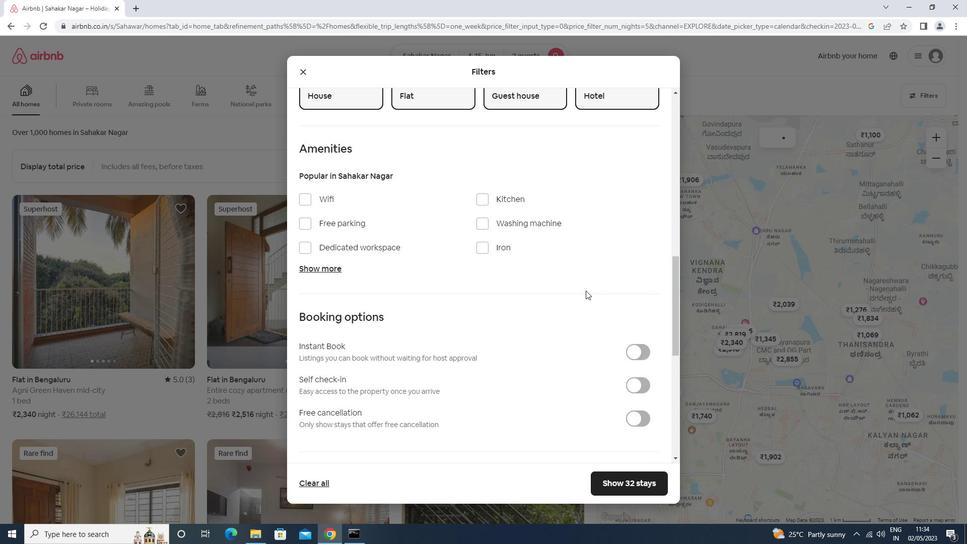 
Action: Mouse scrolled (585, 291) with delta (0, 0)
Screenshot: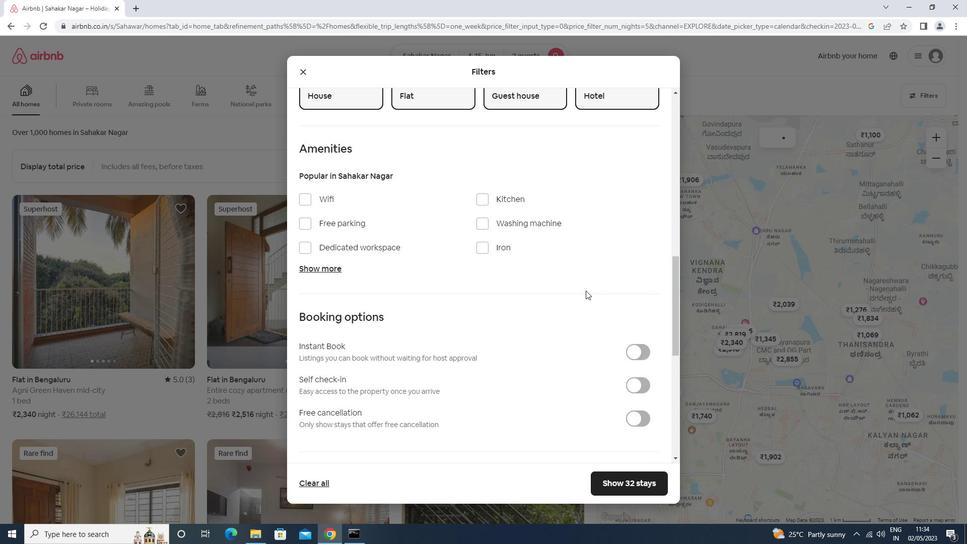 
Action: Mouse moved to (584, 292)
Screenshot: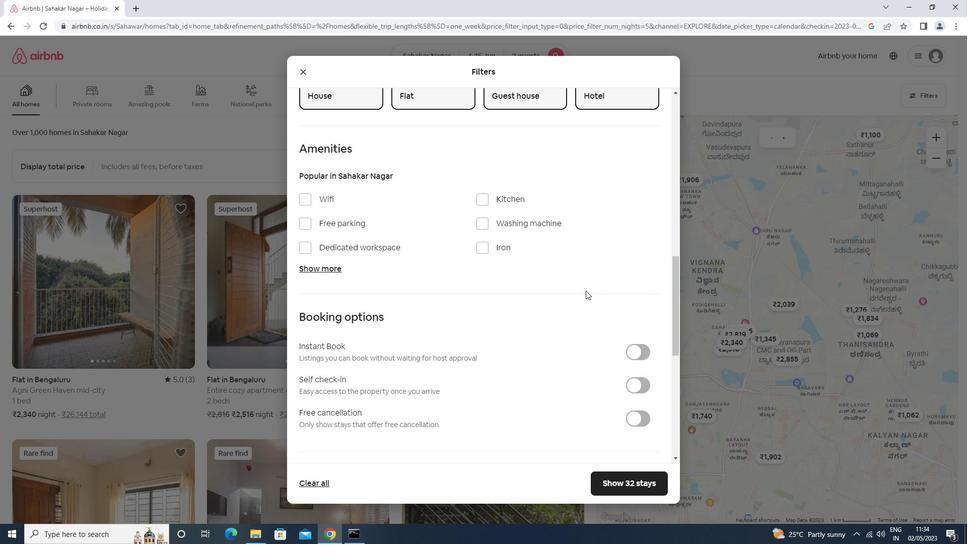 
Action: Mouse scrolled (584, 291) with delta (0, 0)
Screenshot: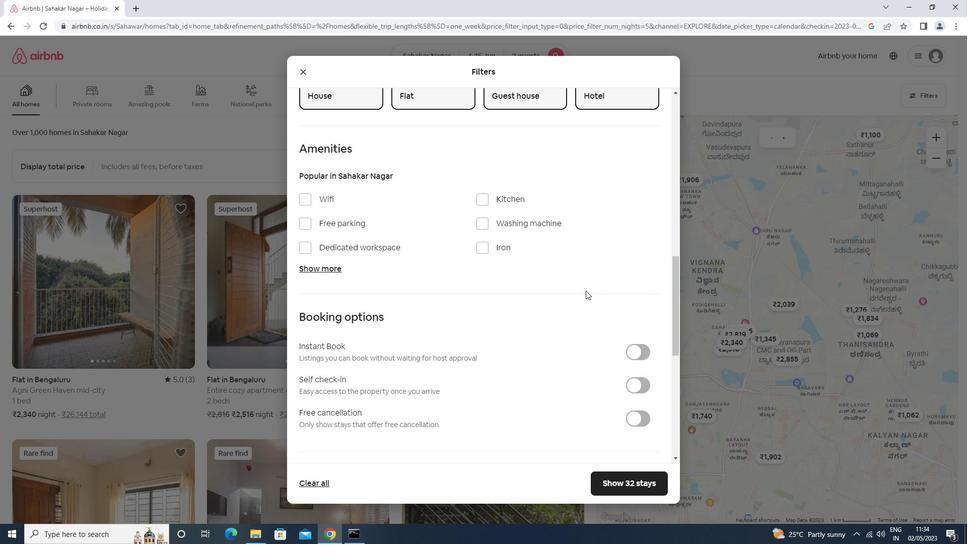 
Action: Mouse moved to (583, 293)
Screenshot: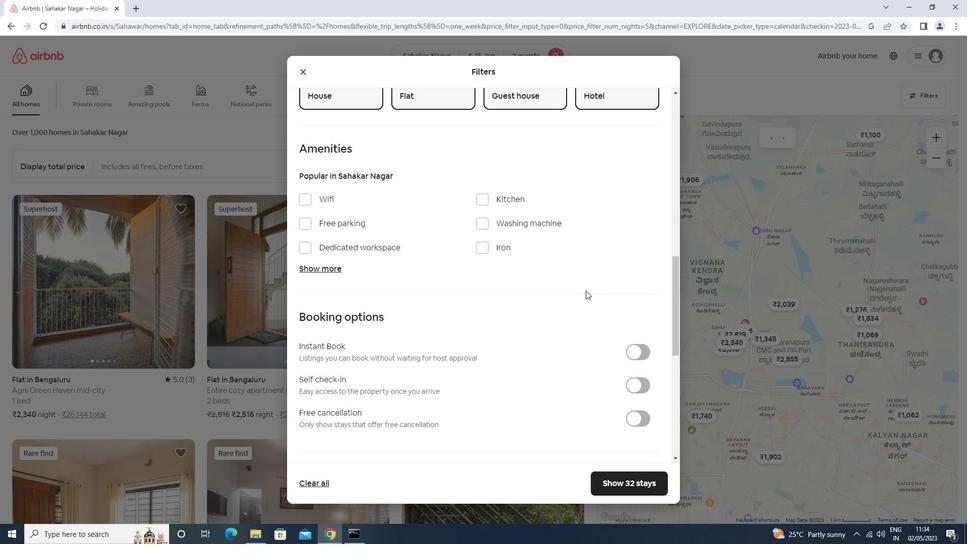 
Action: Mouse scrolled (583, 292) with delta (0, 0)
Screenshot: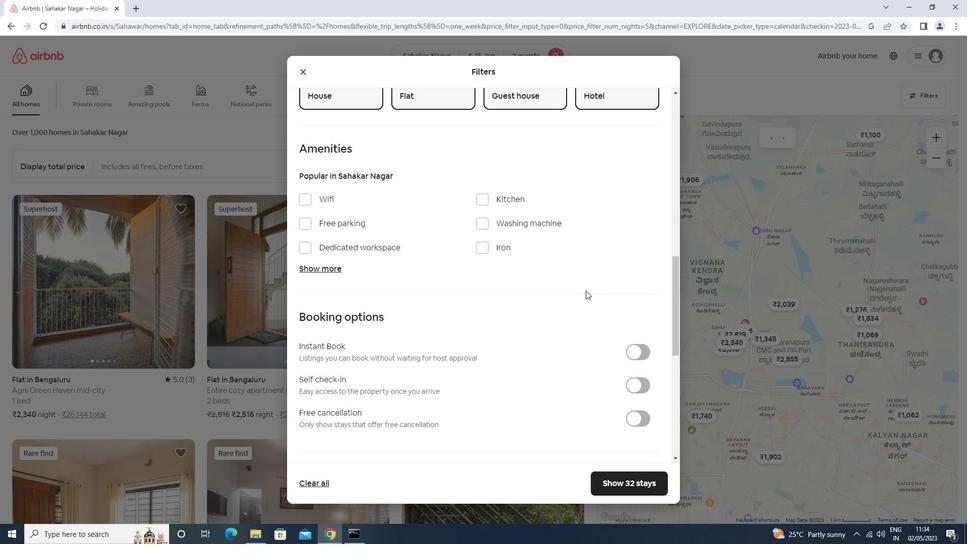 
Action: Mouse moved to (635, 236)
Screenshot: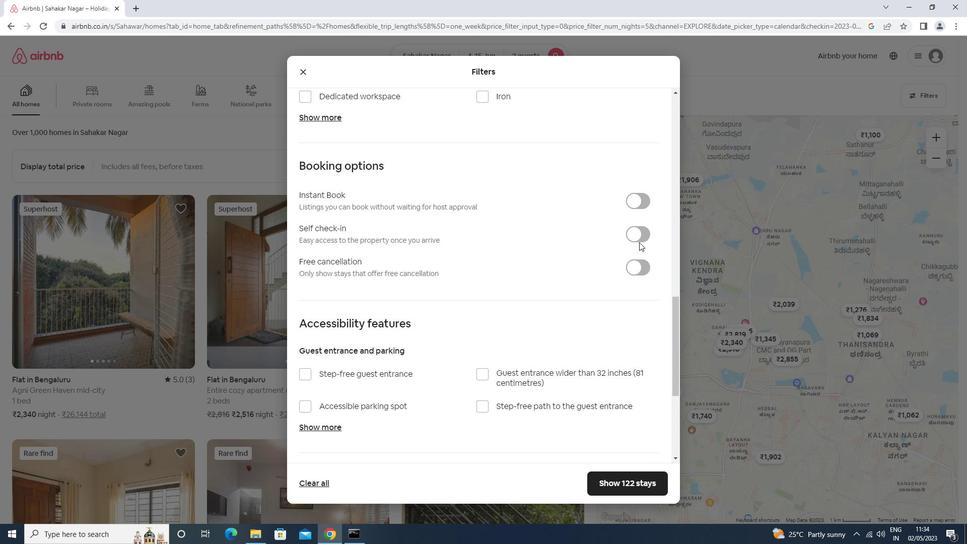 
Action: Mouse pressed left at (635, 236)
Screenshot: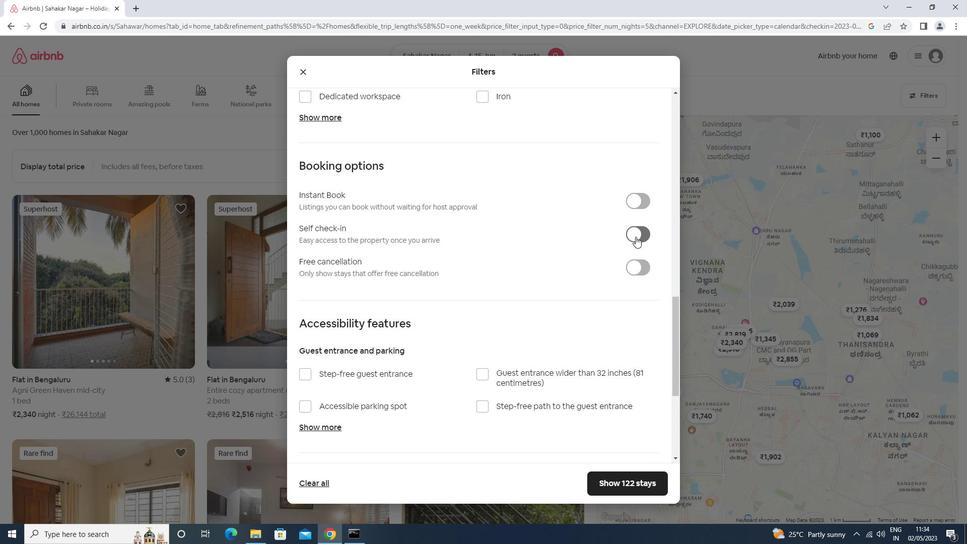 
Action: Mouse moved to (587, 256)
Screenshot: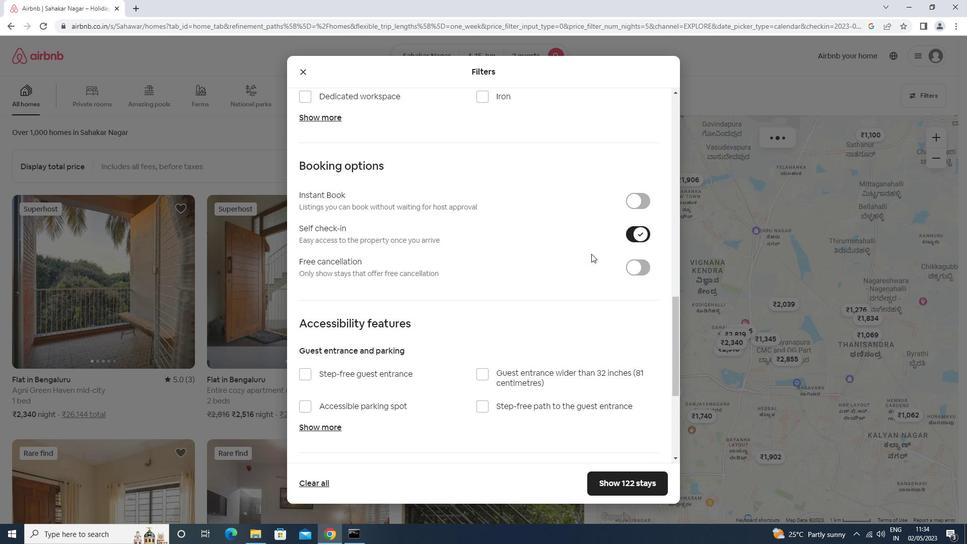 
Action: Mouse scrolled (587, 255) with delta (0, 0)
Screenshot: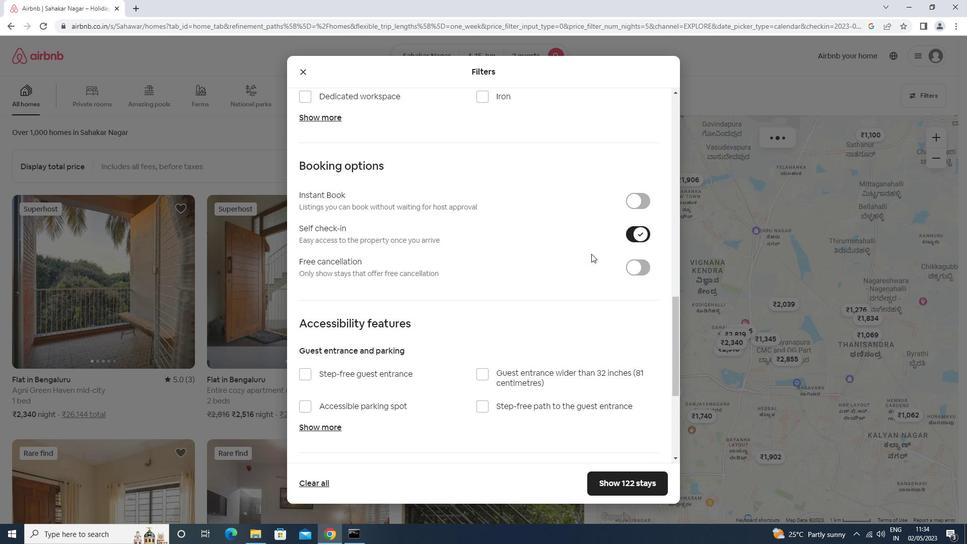 
Action: Mouse moved to (587, 256)
Screenshot: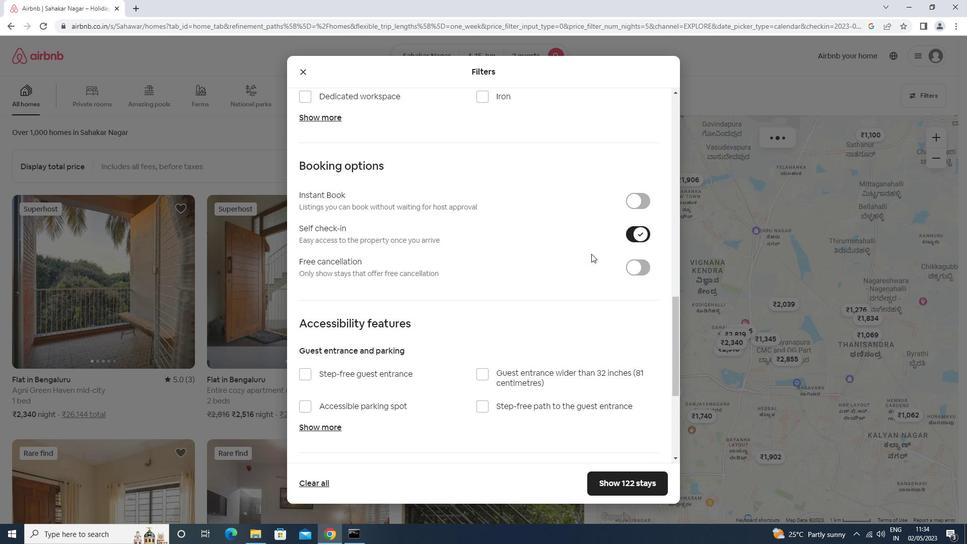 
Action: Mouse scrolled (587, 255) with delta (0, 0)
Screenshot: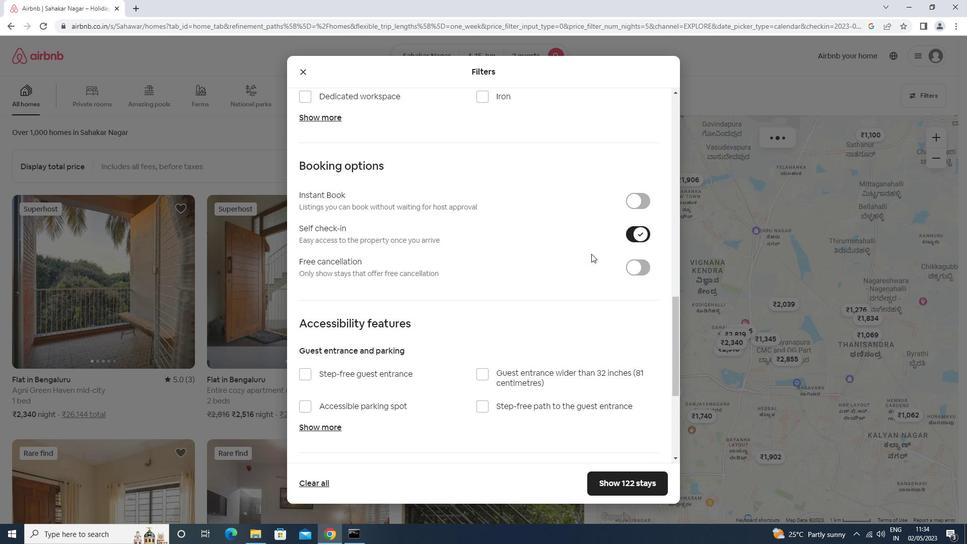
Action: Mouse moved to (586, 256)
Screenshot: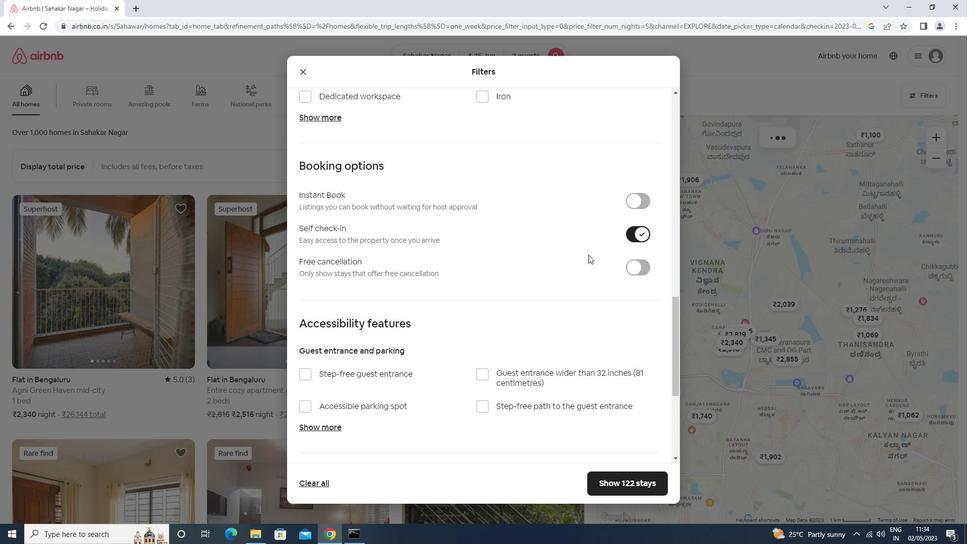 
Action: Mouse scrolled (586, 256) with delta (0, 0)
Screenshot: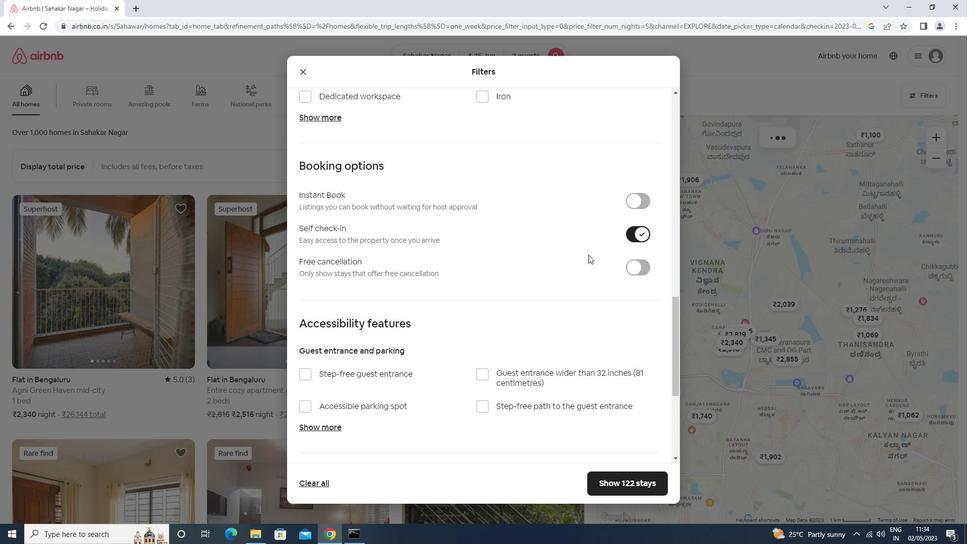 
Action: Mouse moved to (585, 257)
Screenshot: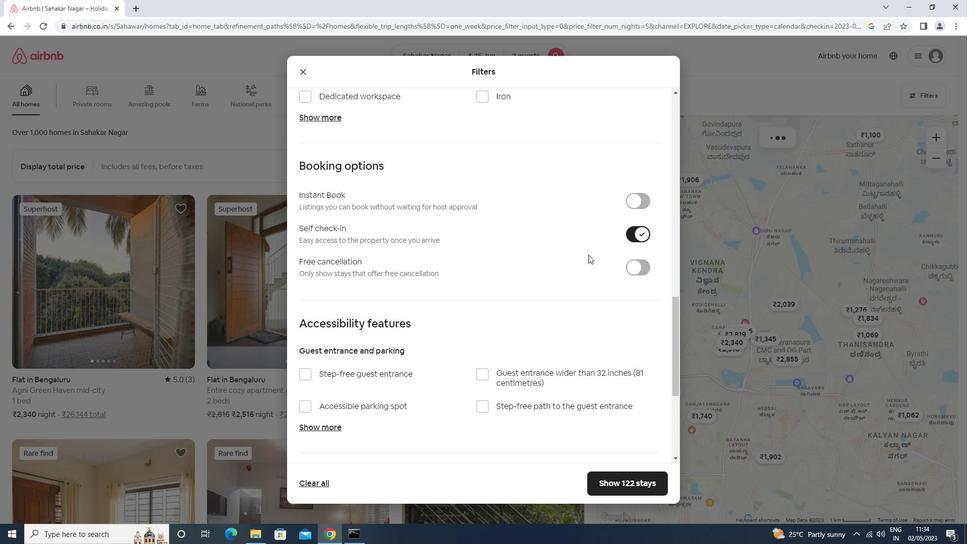 
Action: Mouse scrolled (585, 256) with delta (0, 0)
Screenshot: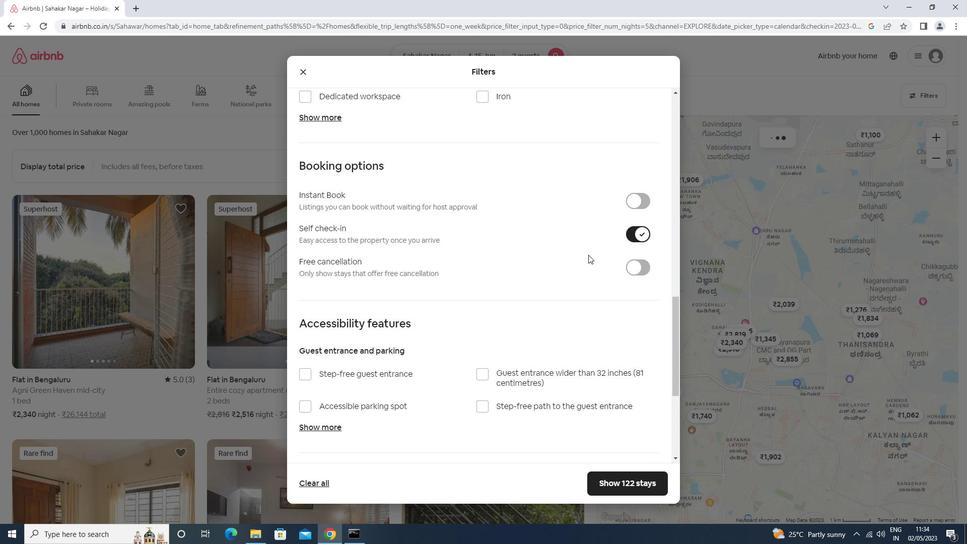 
Action: Mouse moved to (585, 257)
Screenshot: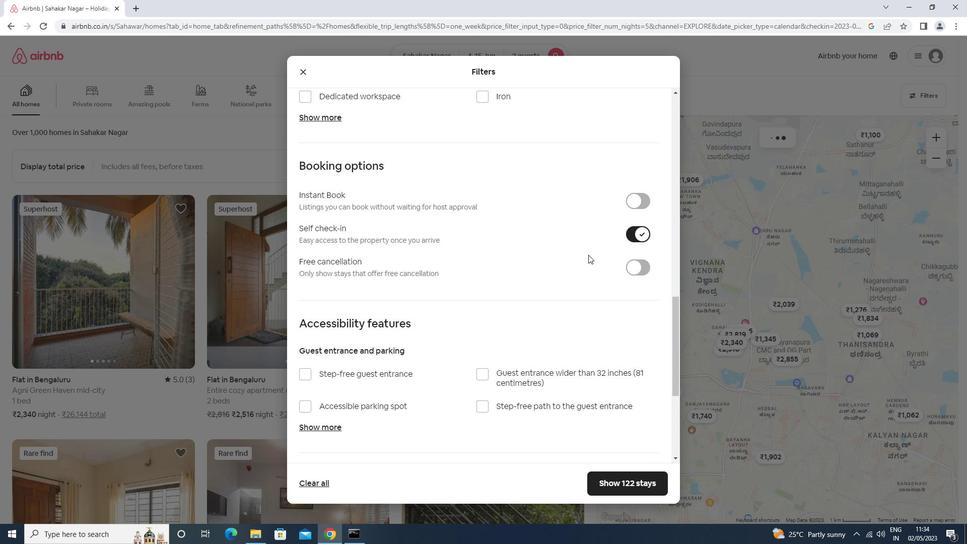 
Action: Mouse scrolled (585, 257) with delta (0, 0)
Screenshot: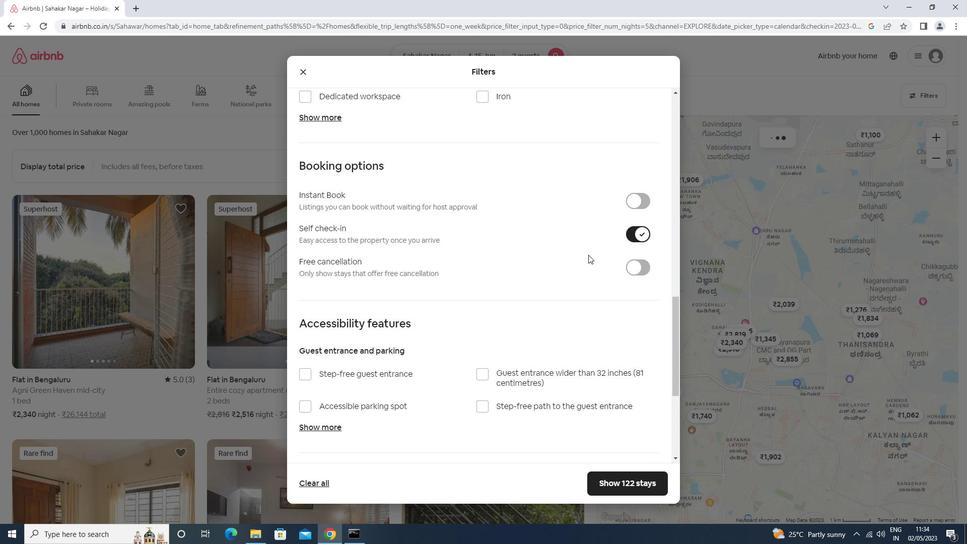 
Action: Mouse moved to (583, 259)
Screenshot: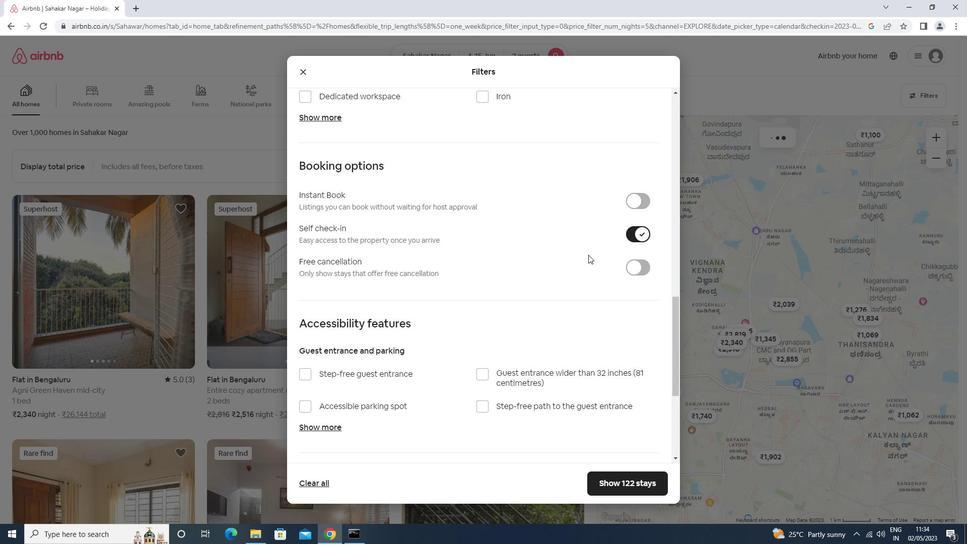 
Action: Mouse scrolled (583, 258) with delta (0, 0)
Screenshot: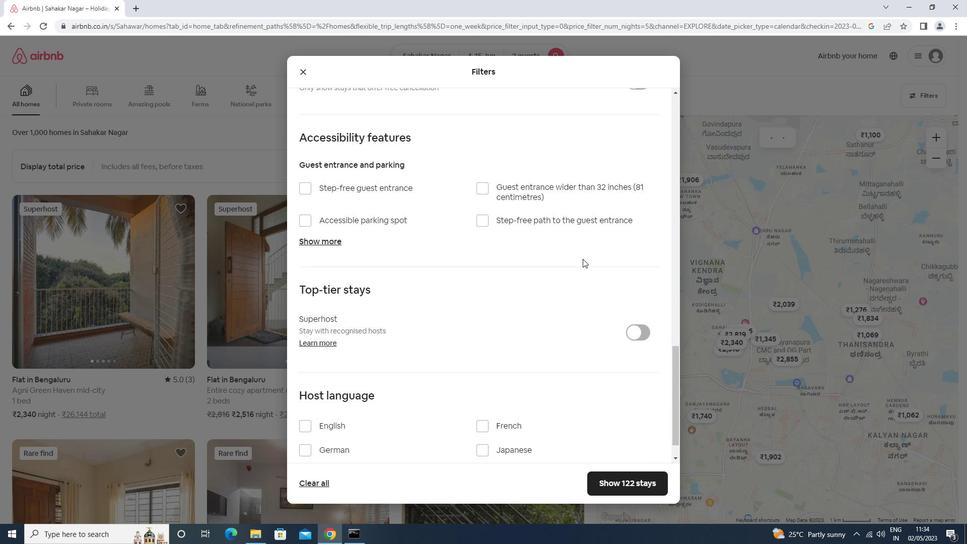 
Action: Mouse moved to (582, 259)
Screenshot: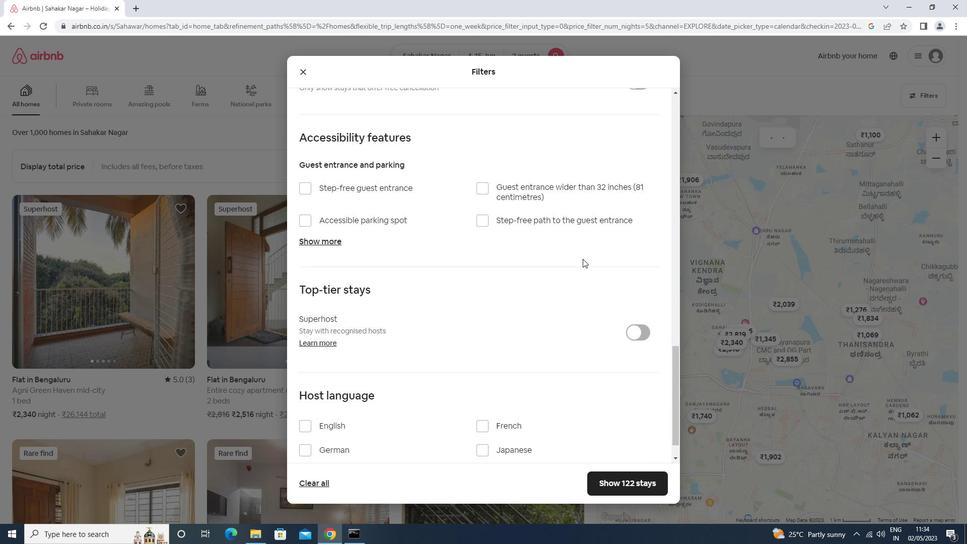 
Action: Mouse scrolled (582, 258) with delta (0, 0)
Screenshot: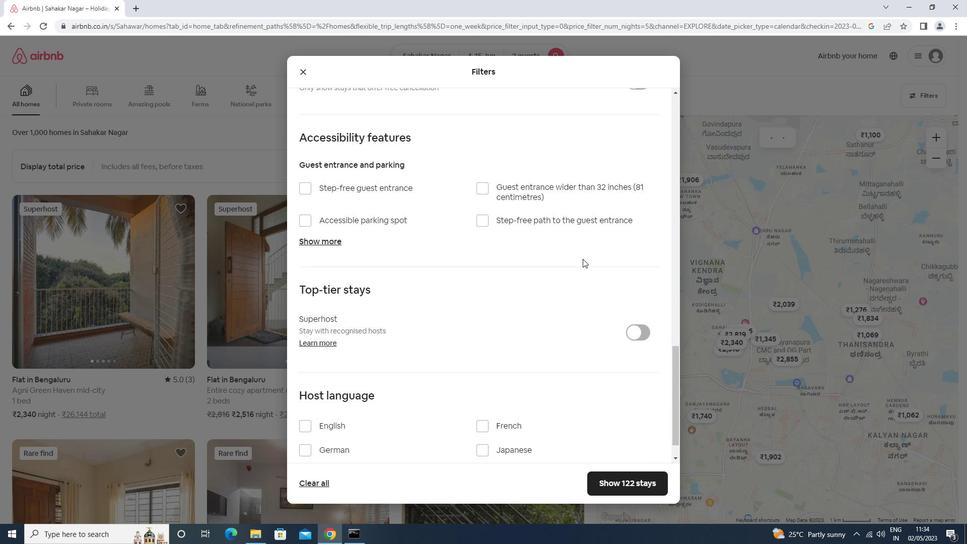 
Action: Mouse scrolled (582, 258) with delta (0, 0)
Screenshot: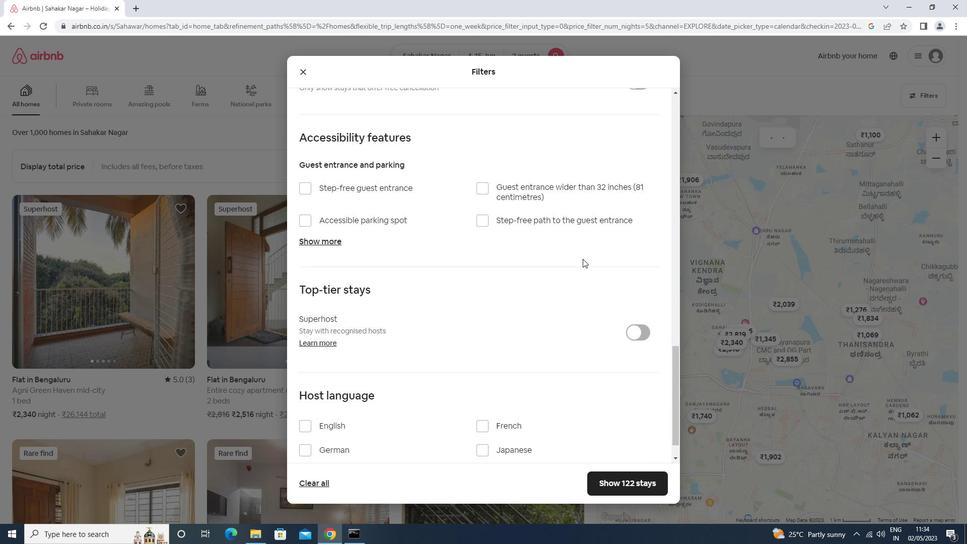 
Action: Mouse moved to (581, 259)
Screenshot: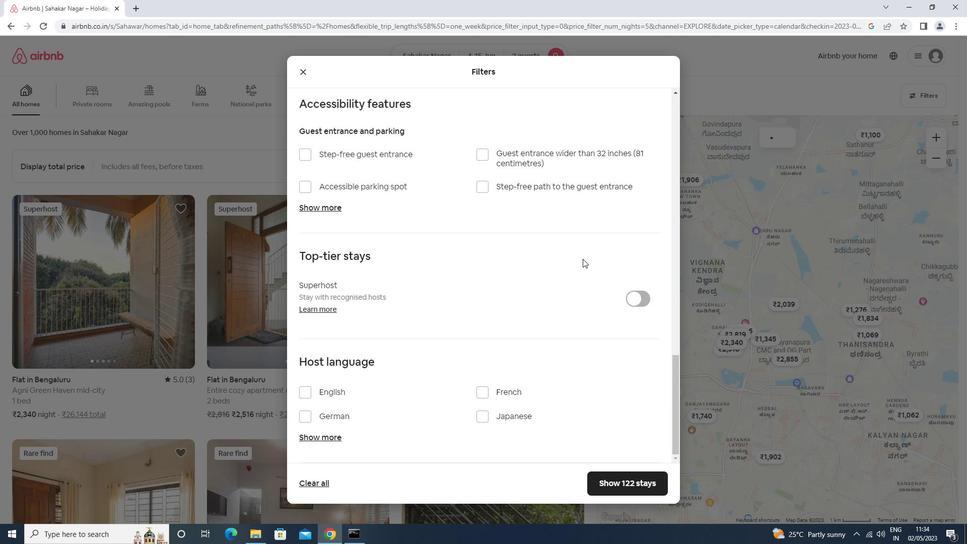 
Action: Mouse scrolled (581, 259) with delta (0, 0)
Screenshot: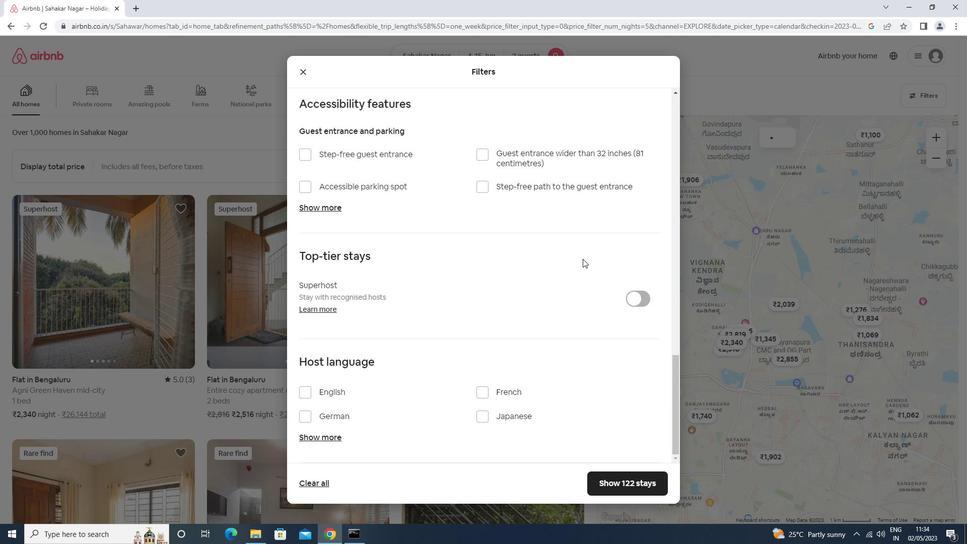 
Action: Mouse moved to (308, 390)
Screenshot: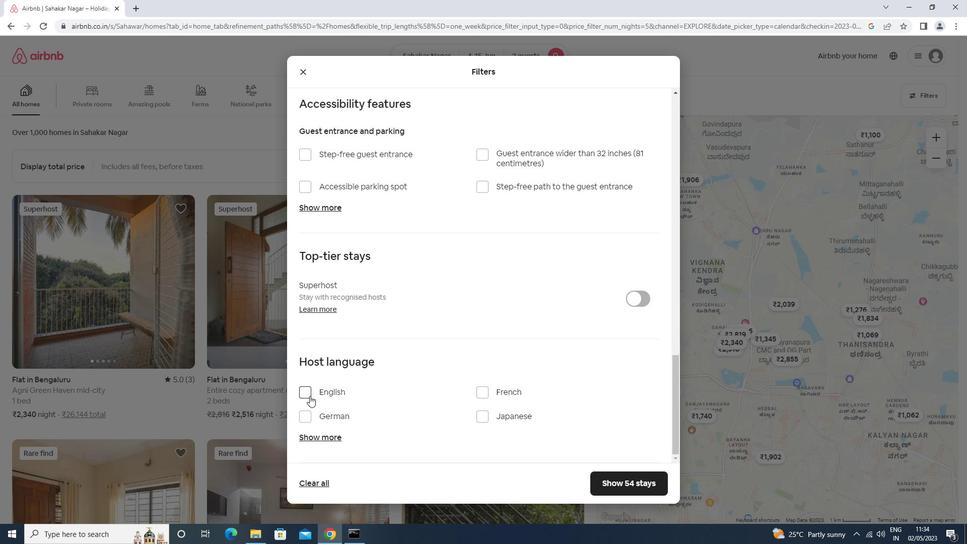 
Action: Mouse pressed left at (308, 390)
Screenshot: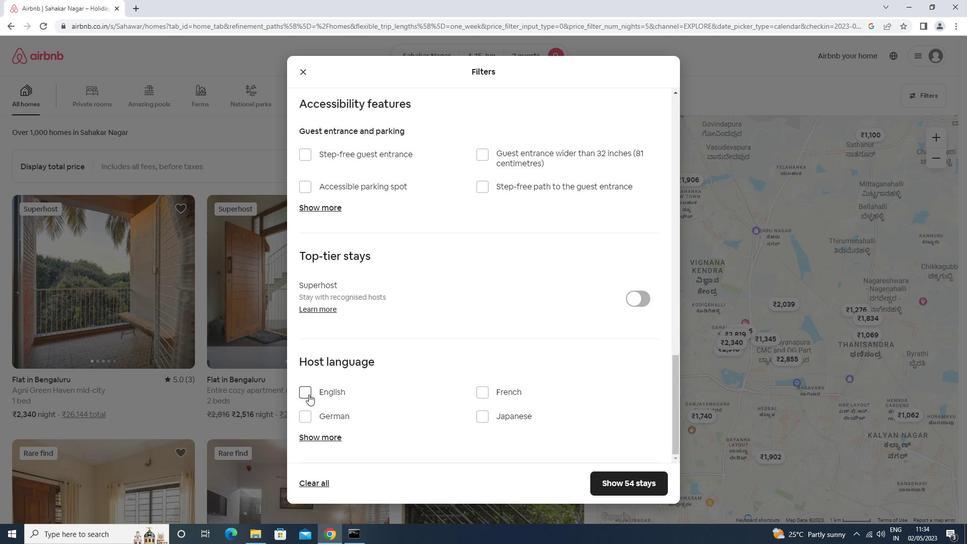 
Action: Mouse moved to (617, 482)
Screenshot: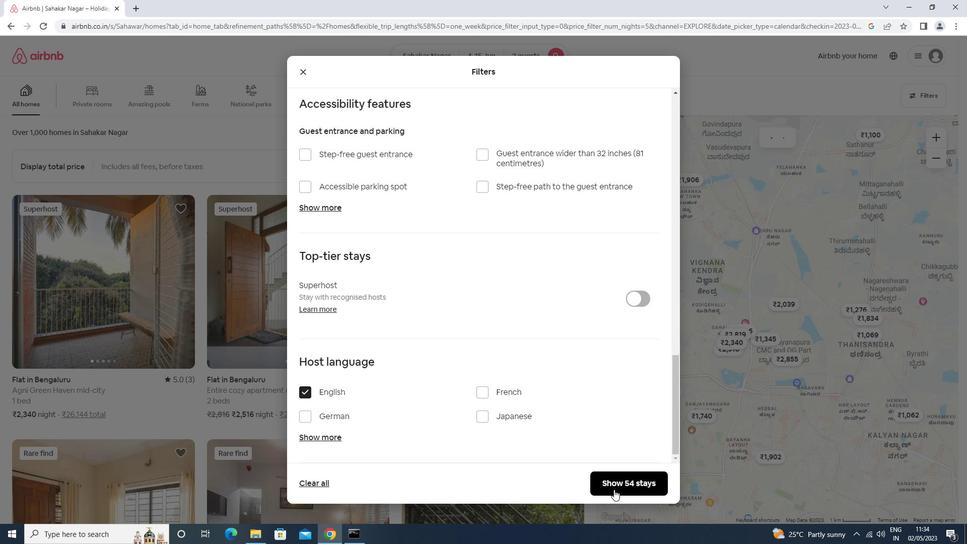 
Action: Mouse pressed left at (617, 482)
Screenshot: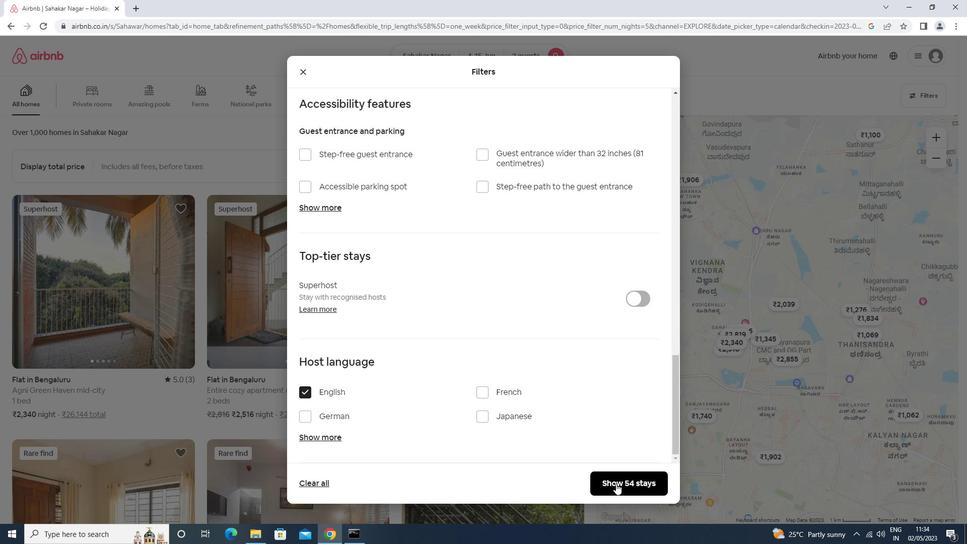 
Action: Mouse moved to (616, 482)
Screenshot: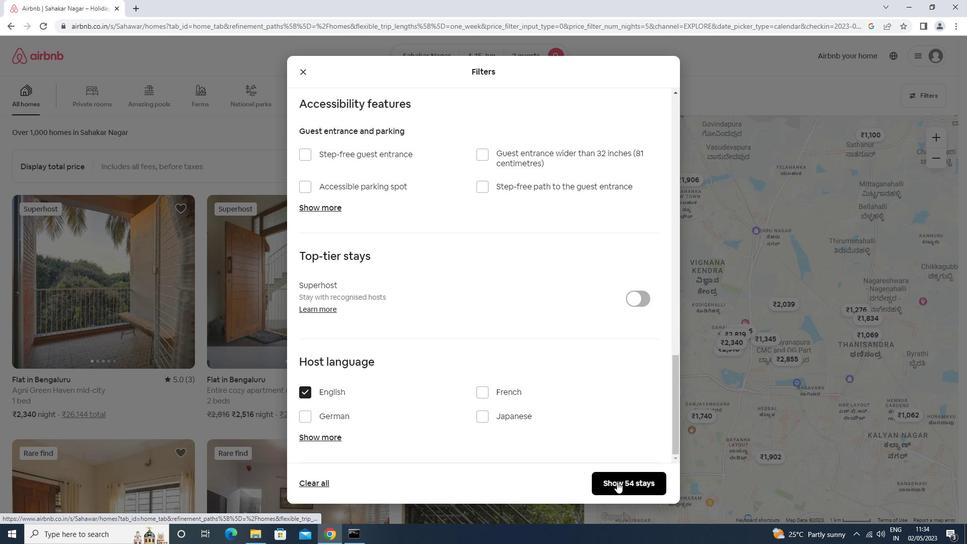 
